 Task: Add the task  Integrate a new payment gateway for recurring payments to the section Cloud Security Sprint in the project AgileHeart and add a Due Date to the respective task as 2024/02/03
Action: Mouse moved to (617, 465)
Screenshot: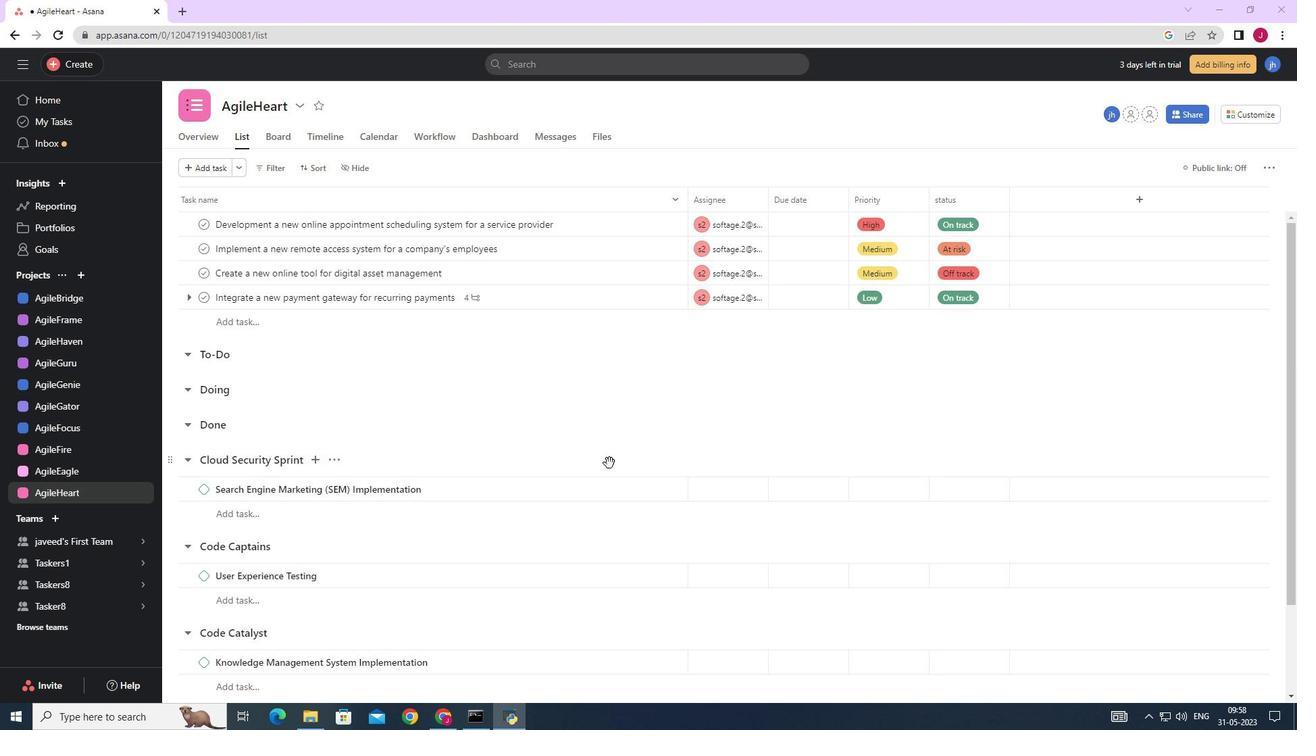 
Action: Mouse scrolled (617, 464) with delta (0, 0)
Screenshot: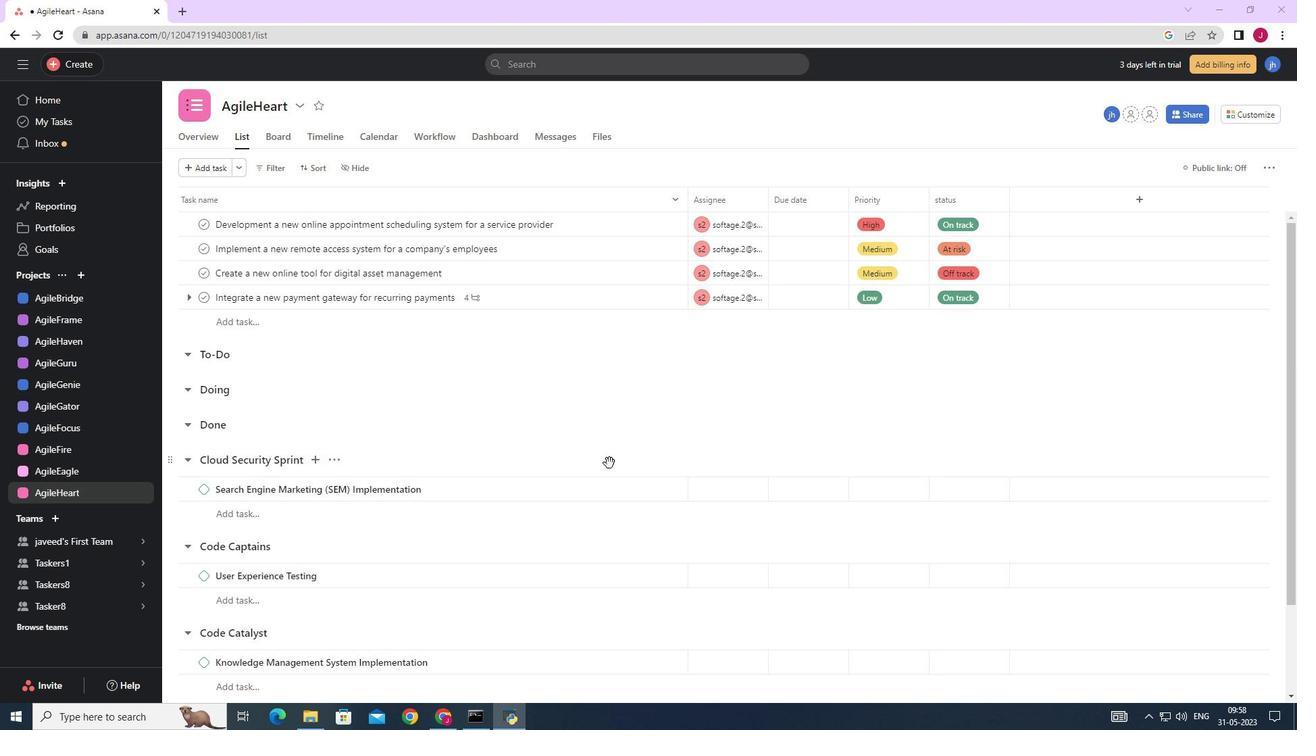 
Action: Mouse scrolled (617, 464) with delta (0, 0)
Screenshot: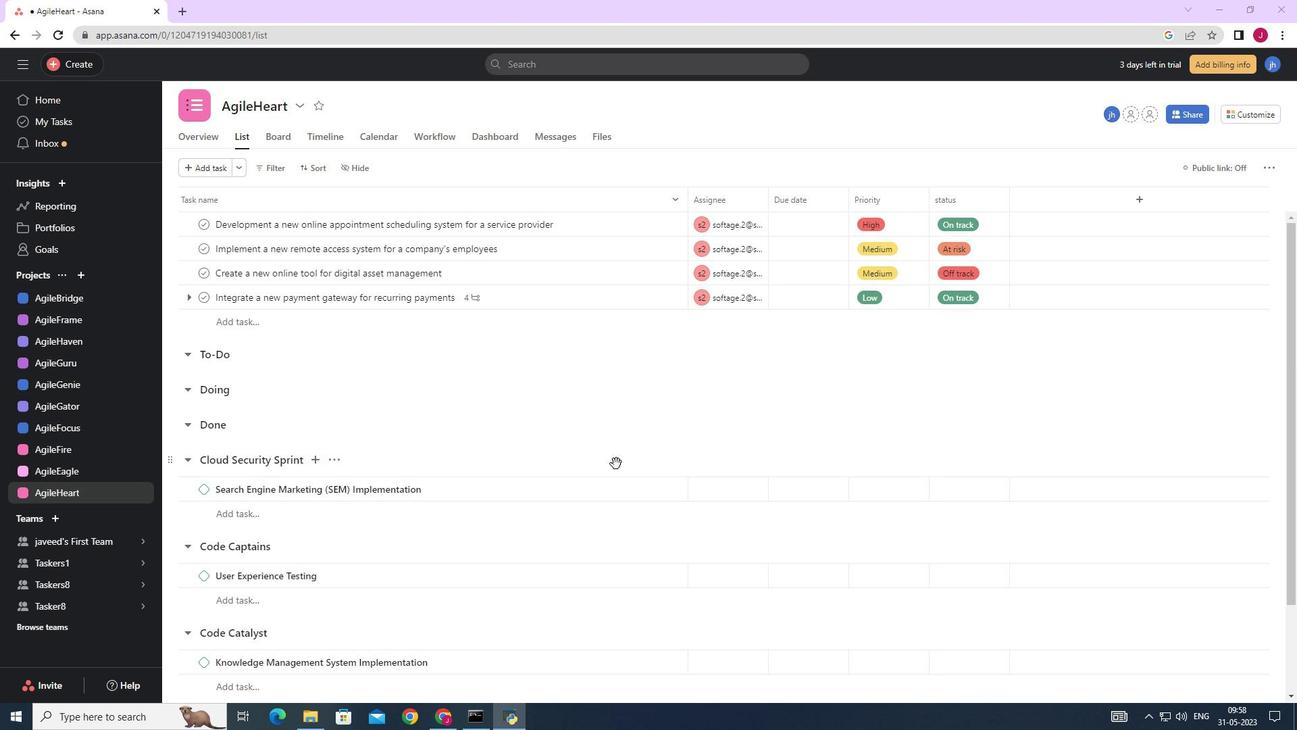 
Action: Mouse scrolled (617, 464) with delta (0, 0)
Screenshot: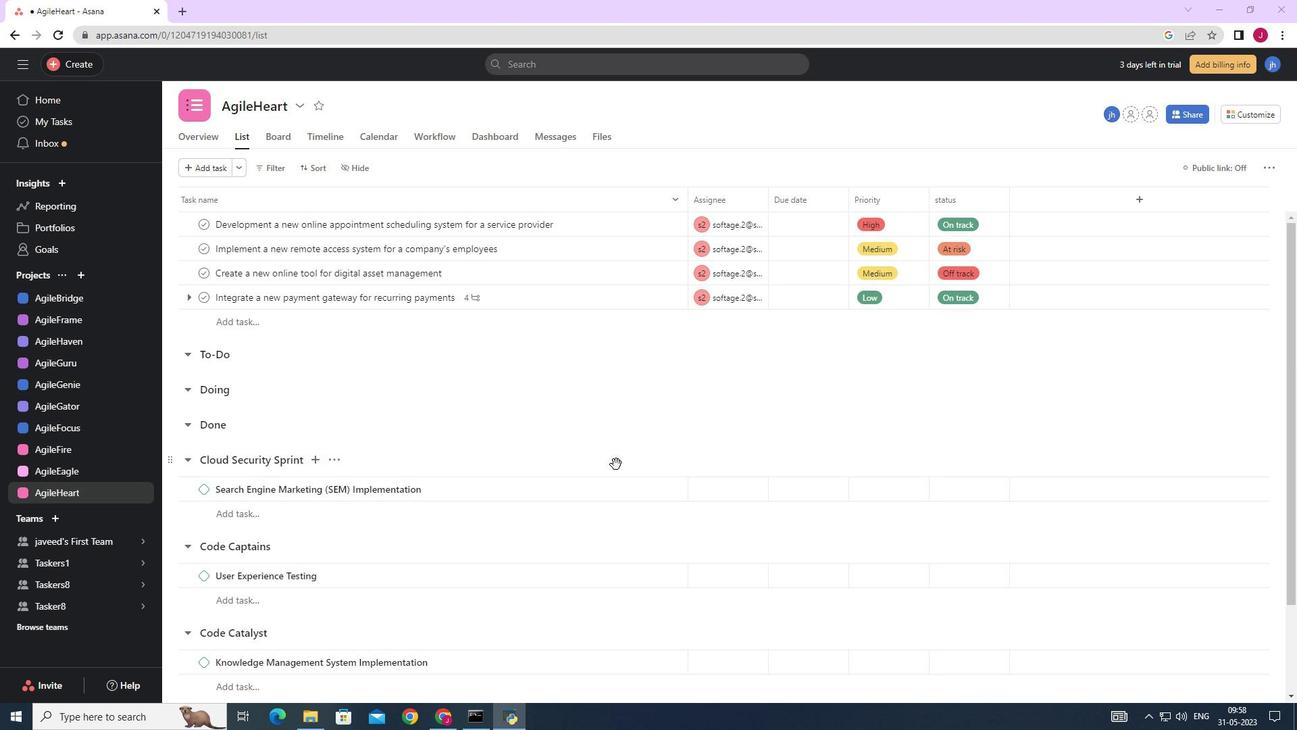 
Action: Mouse moved to (619, 465)
Screenshot: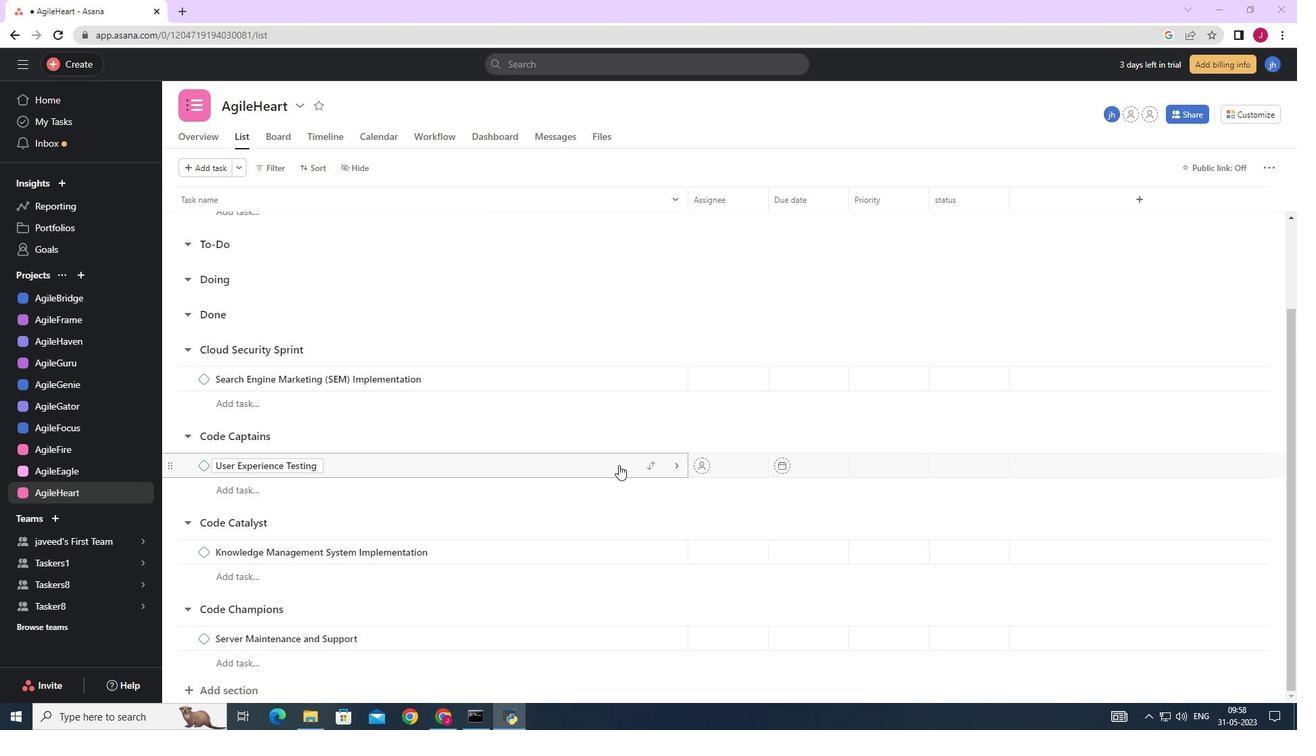 
Action: Mouse scrolled (619, 466) with delta (0, 0)
Screenshot: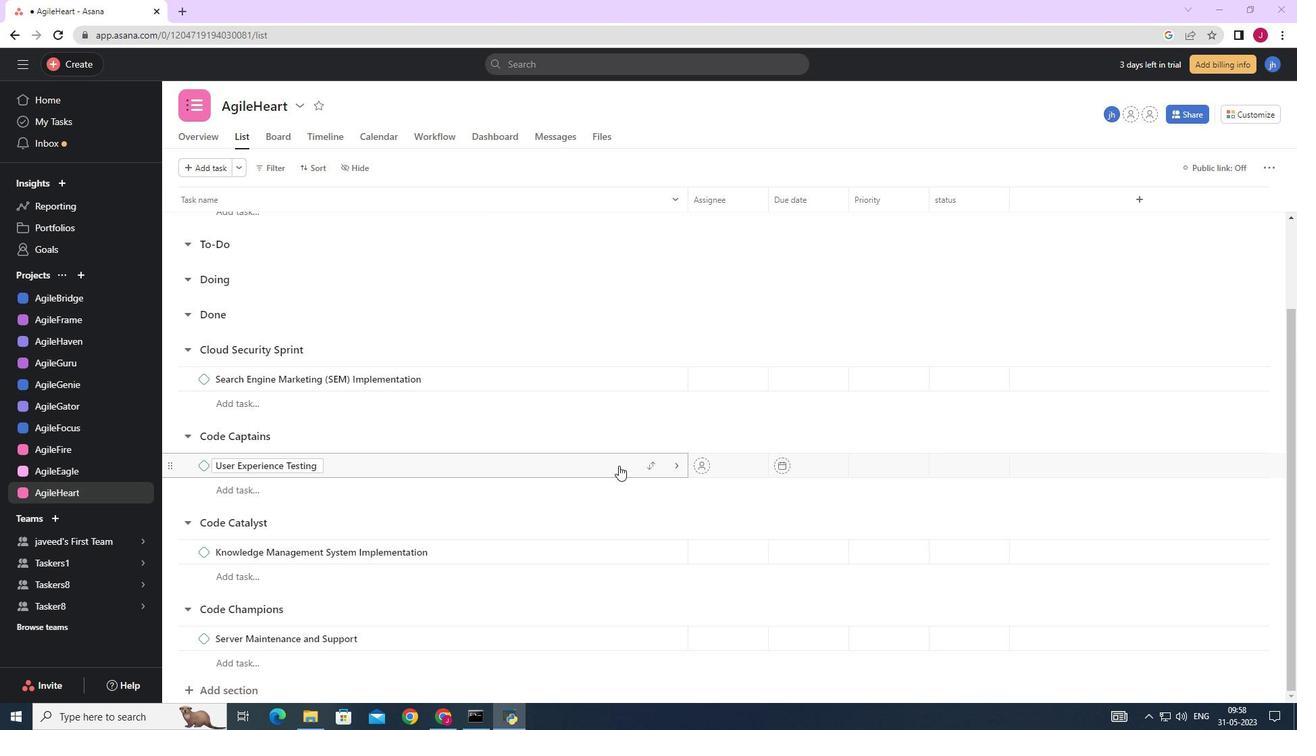 
Action: Mouse moved to (615, 458)
Screenshot: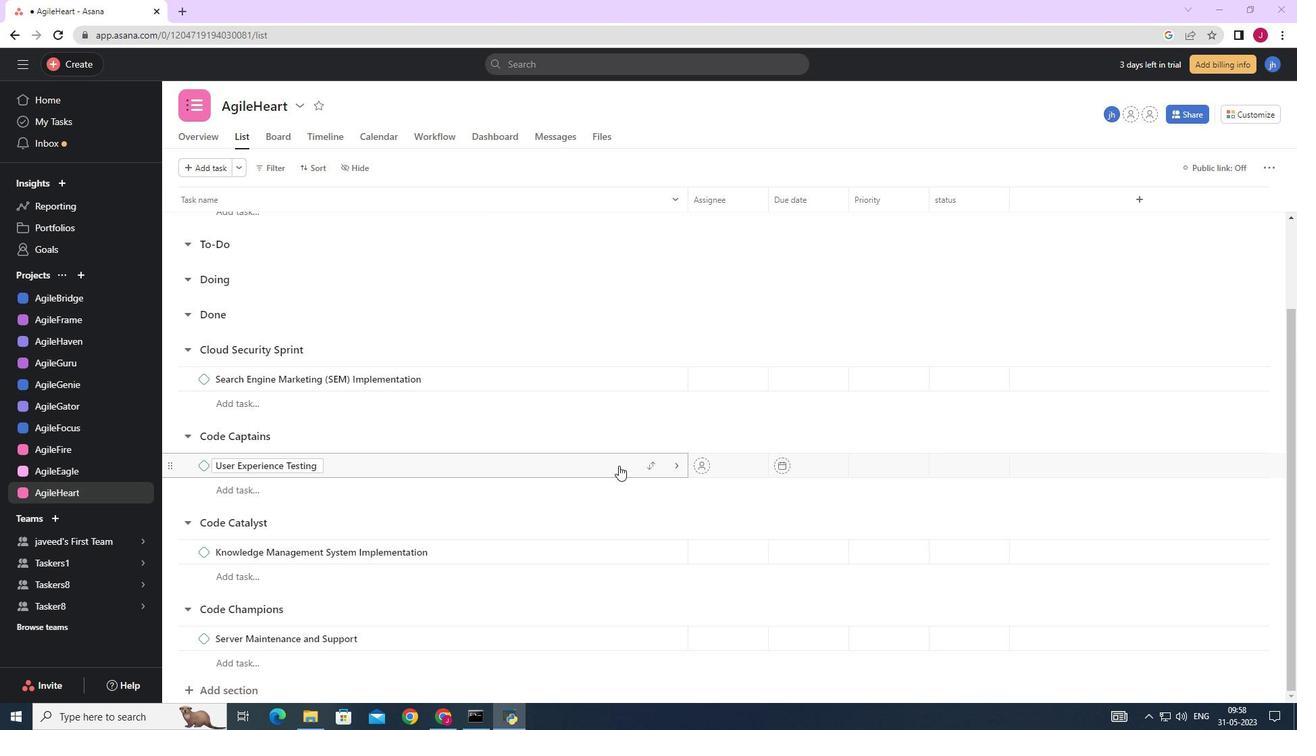
Action: Mouse scrolled (619, 466) with delta (0, 0)
Screenshot: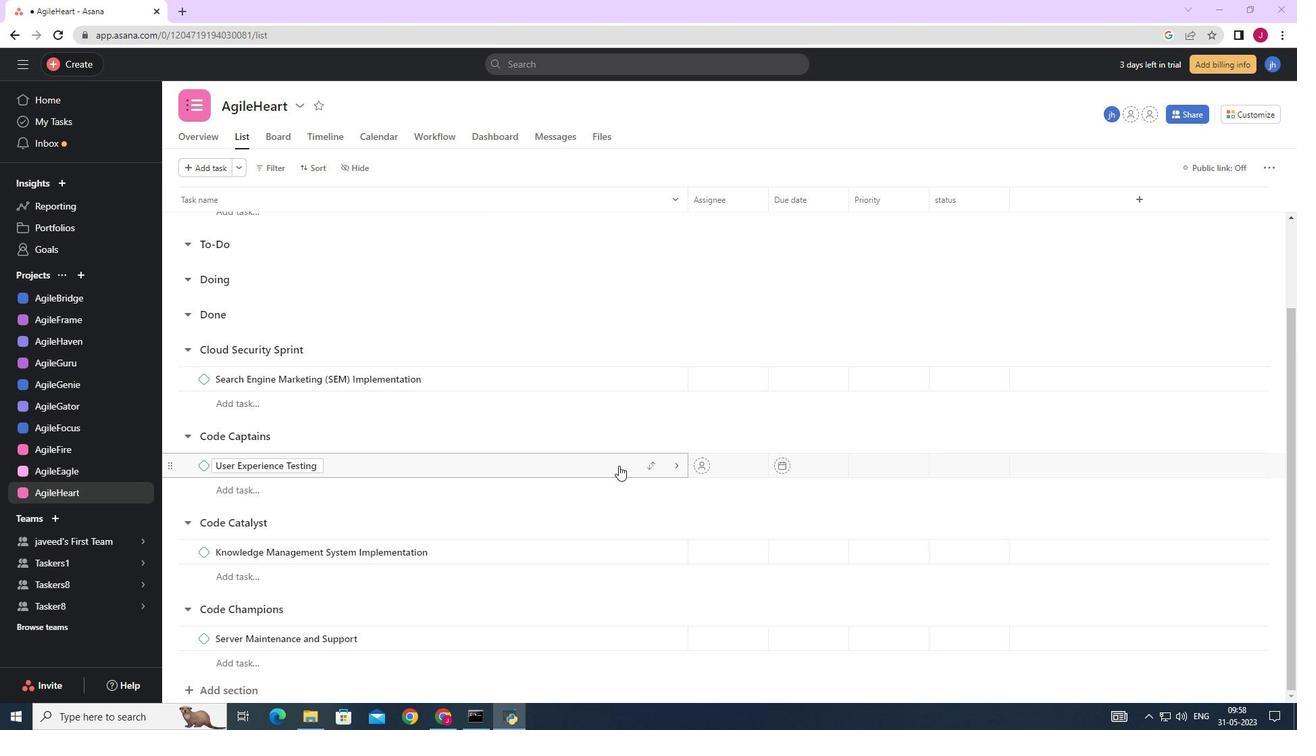 
Action: Mouse moved to (615, 457)
Screenshot: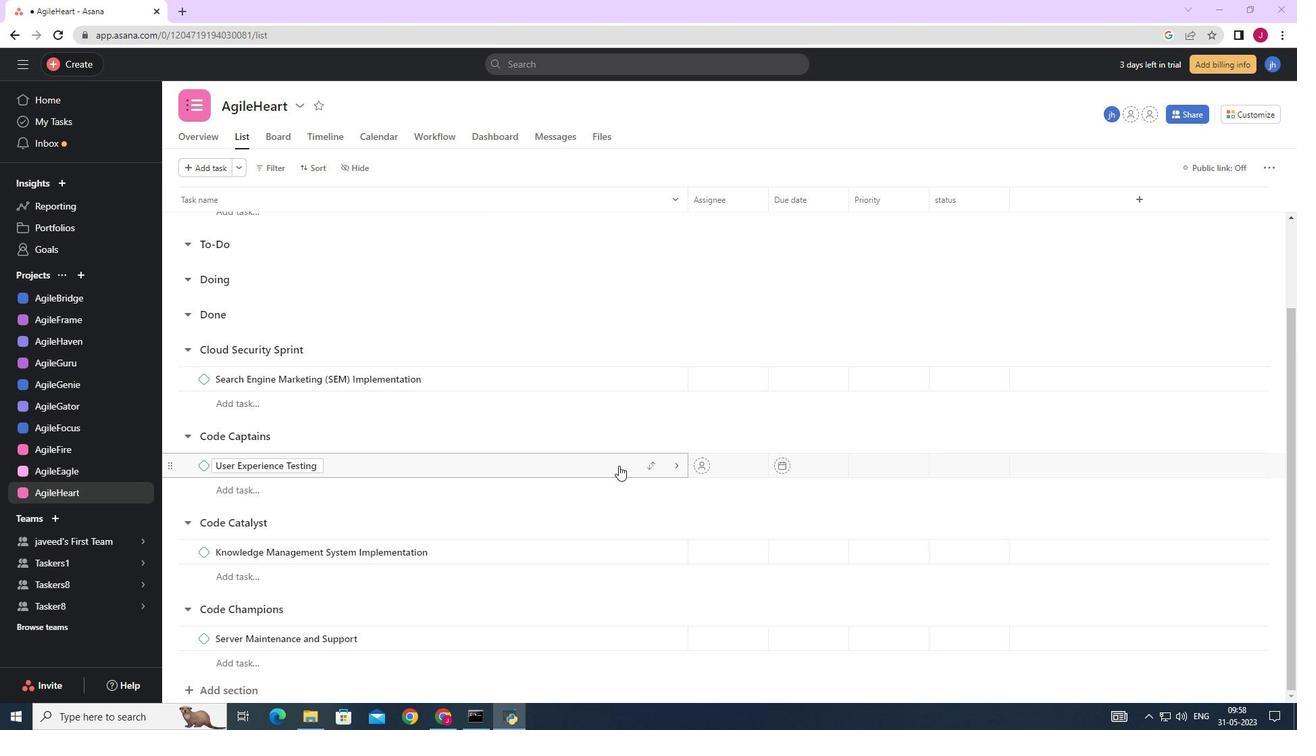 
Action: Mouse scrolled (619, 466) with delta (0, 0)
Screenshot: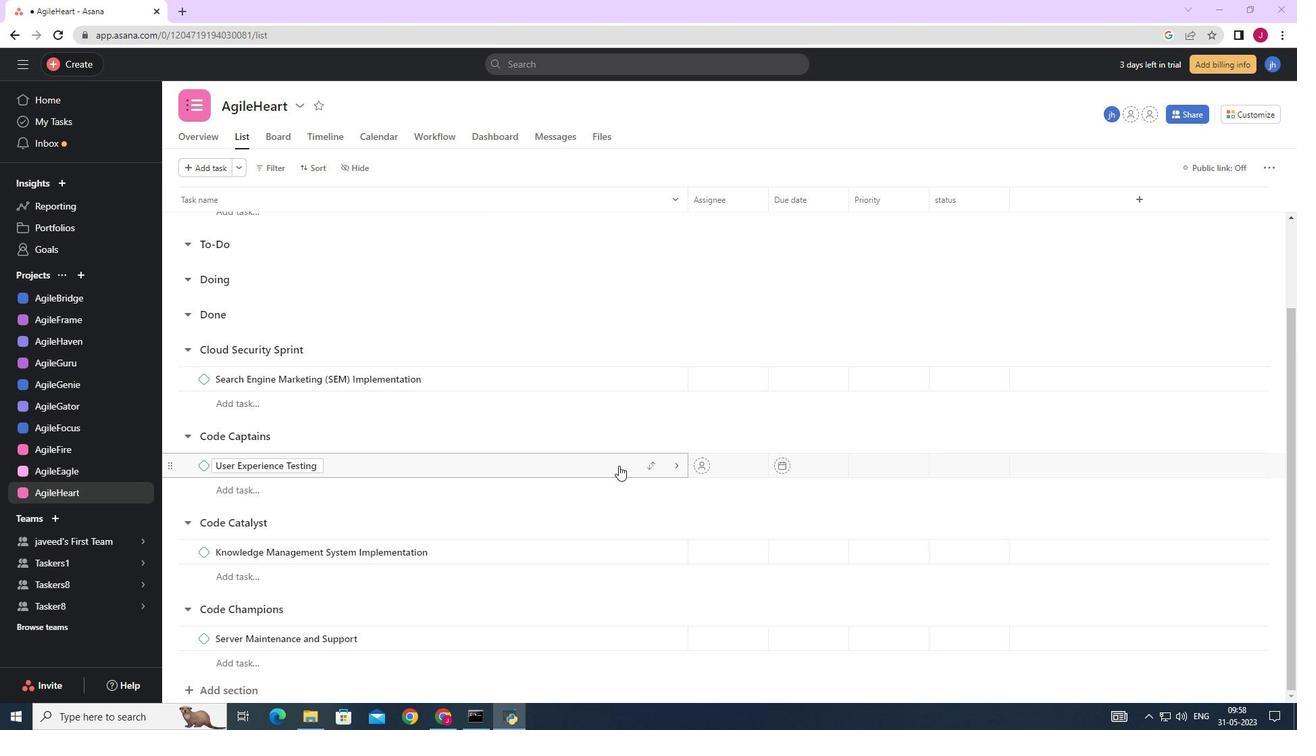 
Action: Mouse moved to (590, 458)
Screenshot: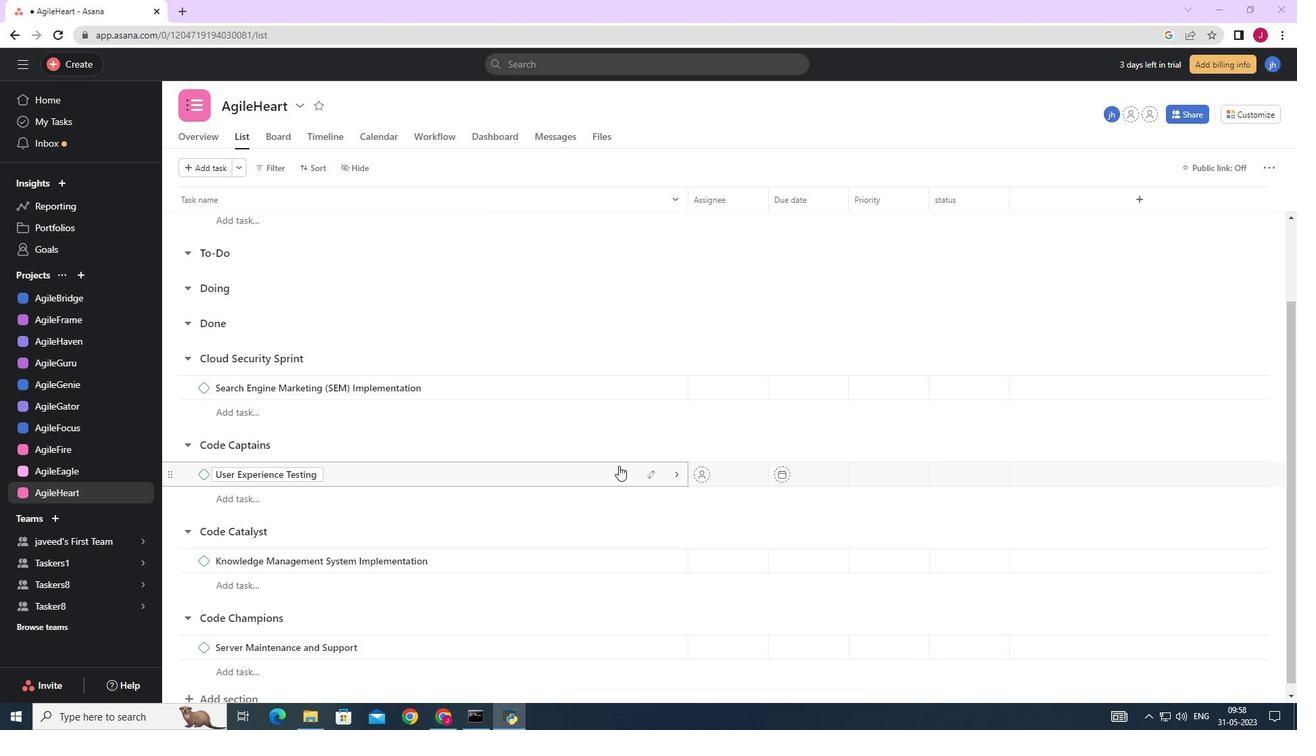 
Action: Mouse scrolled (615, 458) with delta (0, 0)
Screenshot: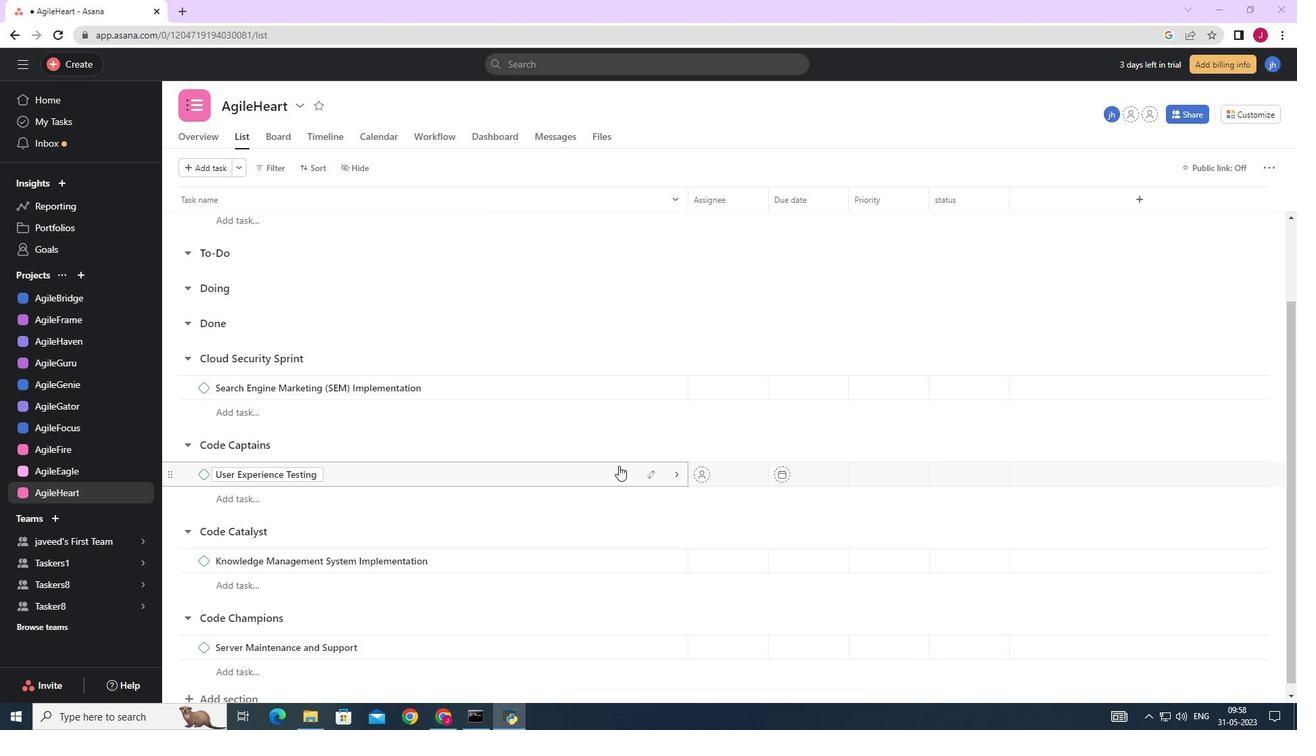 
Action: Mouse moved to (585, 459)
Screenshot: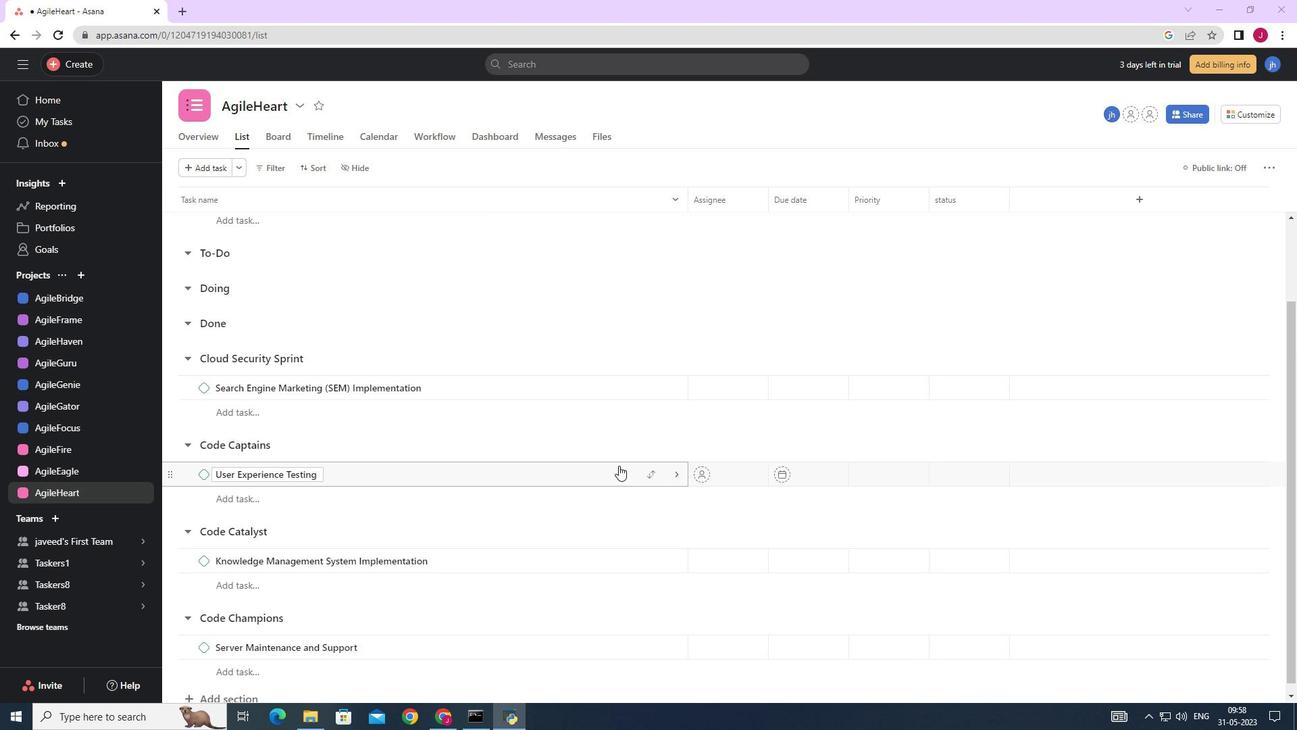 
Action: Mouse scrolled (615, 458) with delta (0, 0)
Screenshot: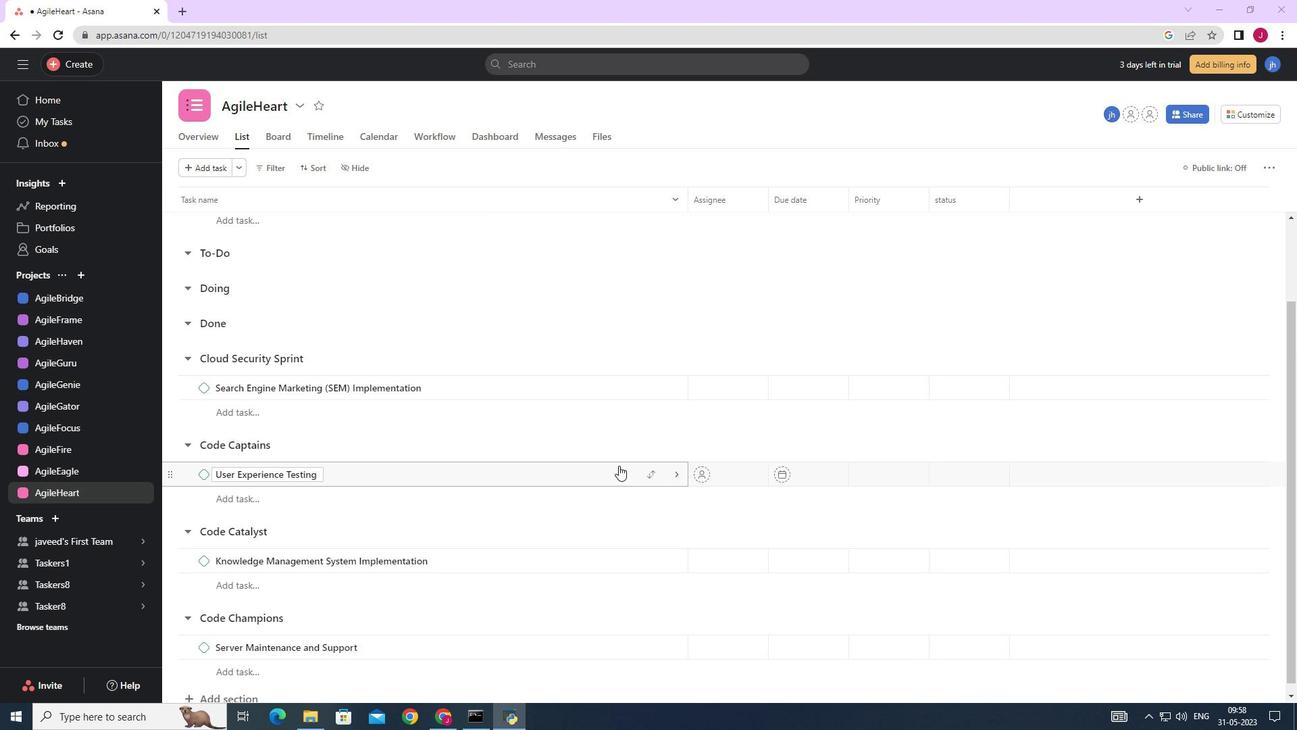 
Action: Mouse moved to (582, 460)
Screenshot: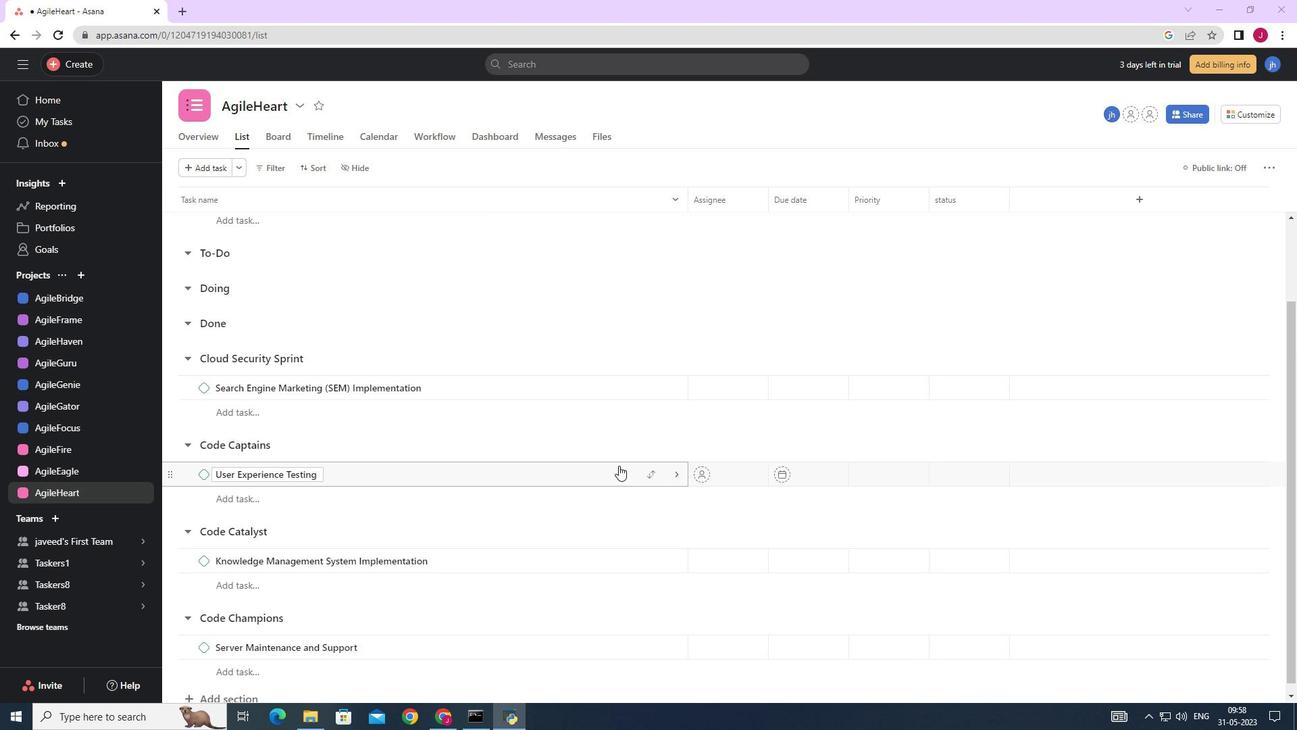 
Action: Mouse scrolled (615, 458) with delta (0, 0)
Screenshot: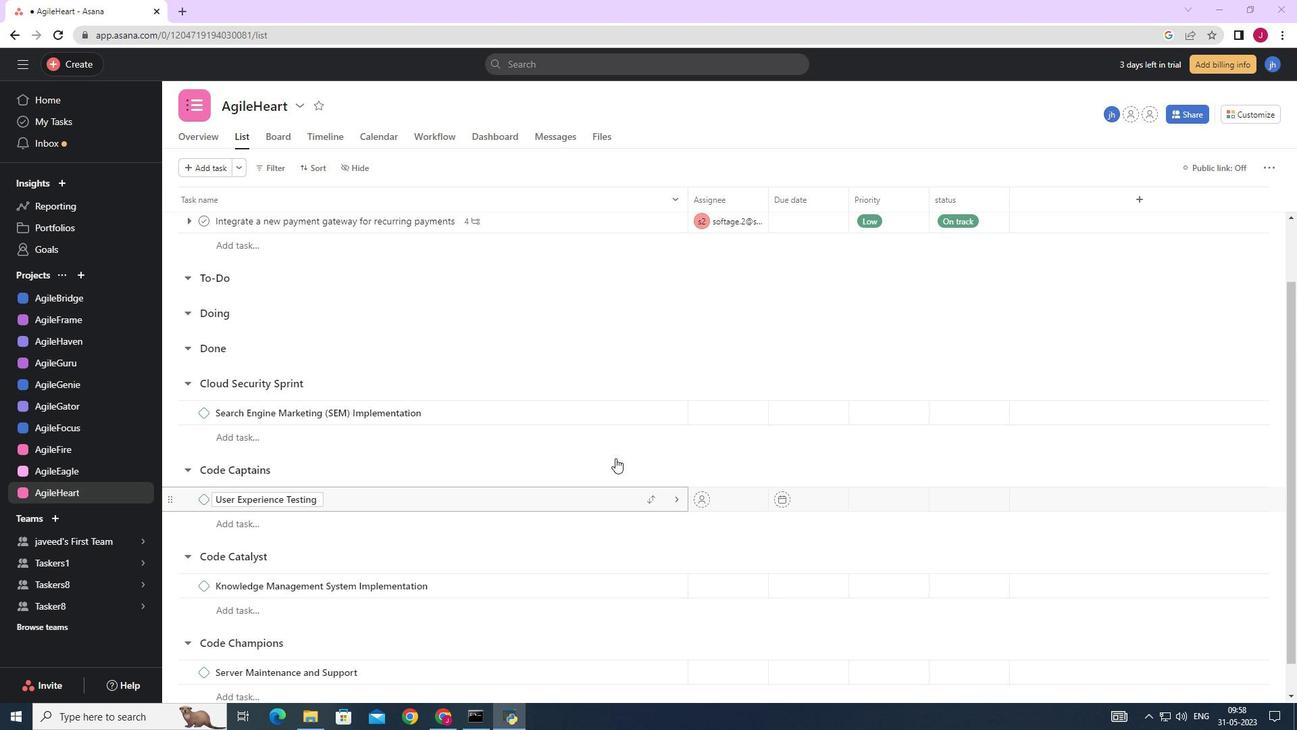 
Action: Mouse moved to (579, 461)
Screenshot: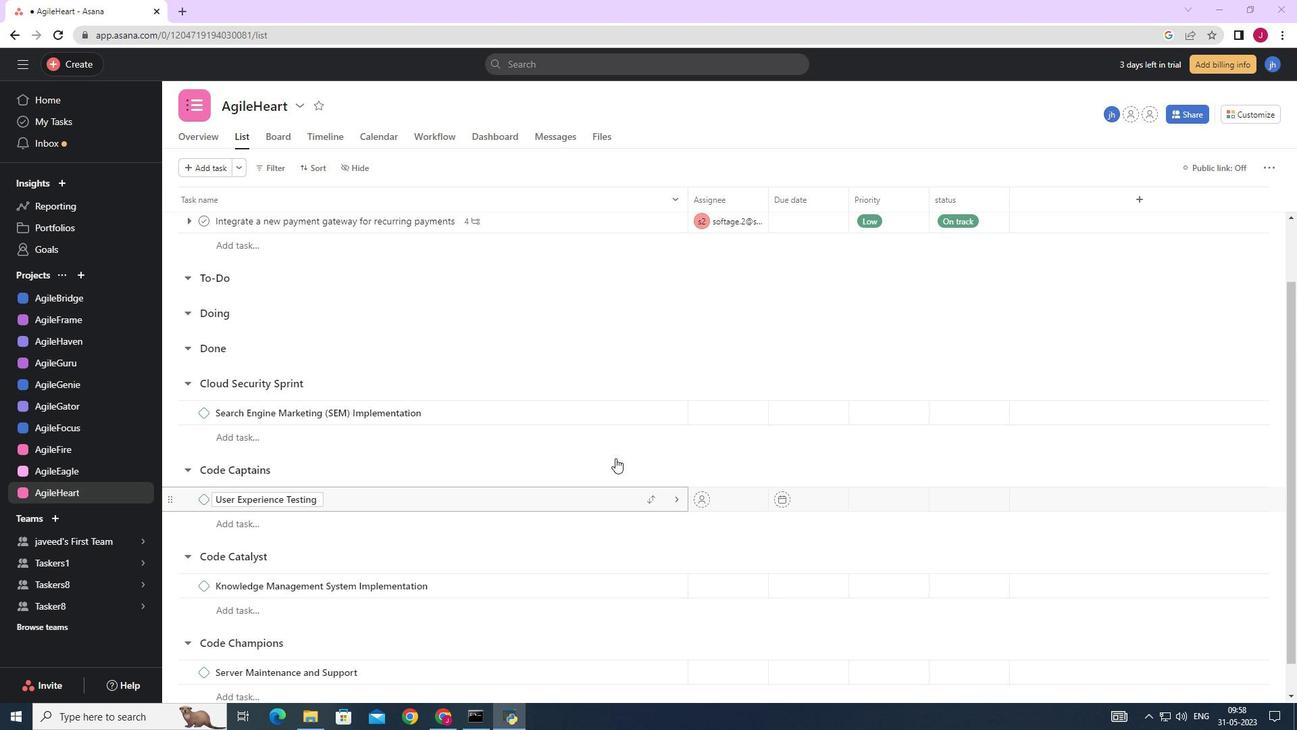 
Action: Mouse scrolled (615, 458) with delta (0, 0)
Screenshot: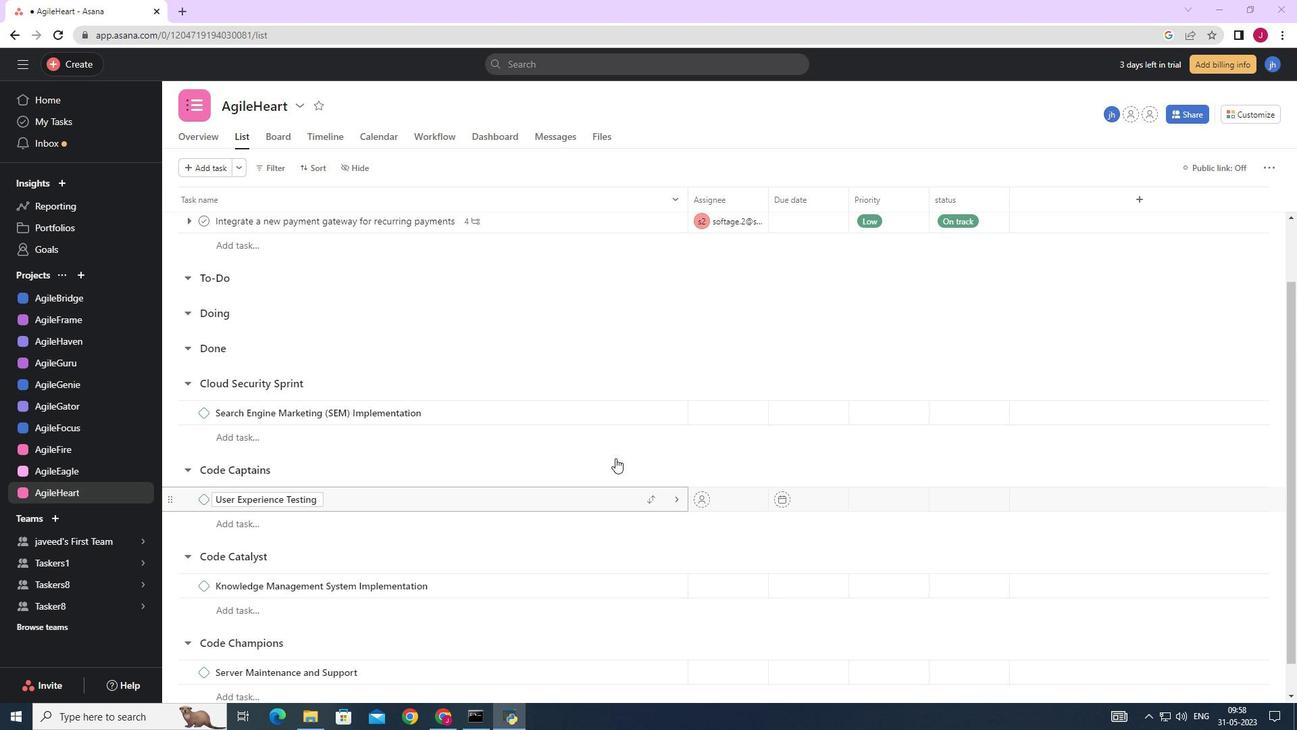 
Action: Mouse moved to (578, 465)
Screenshot: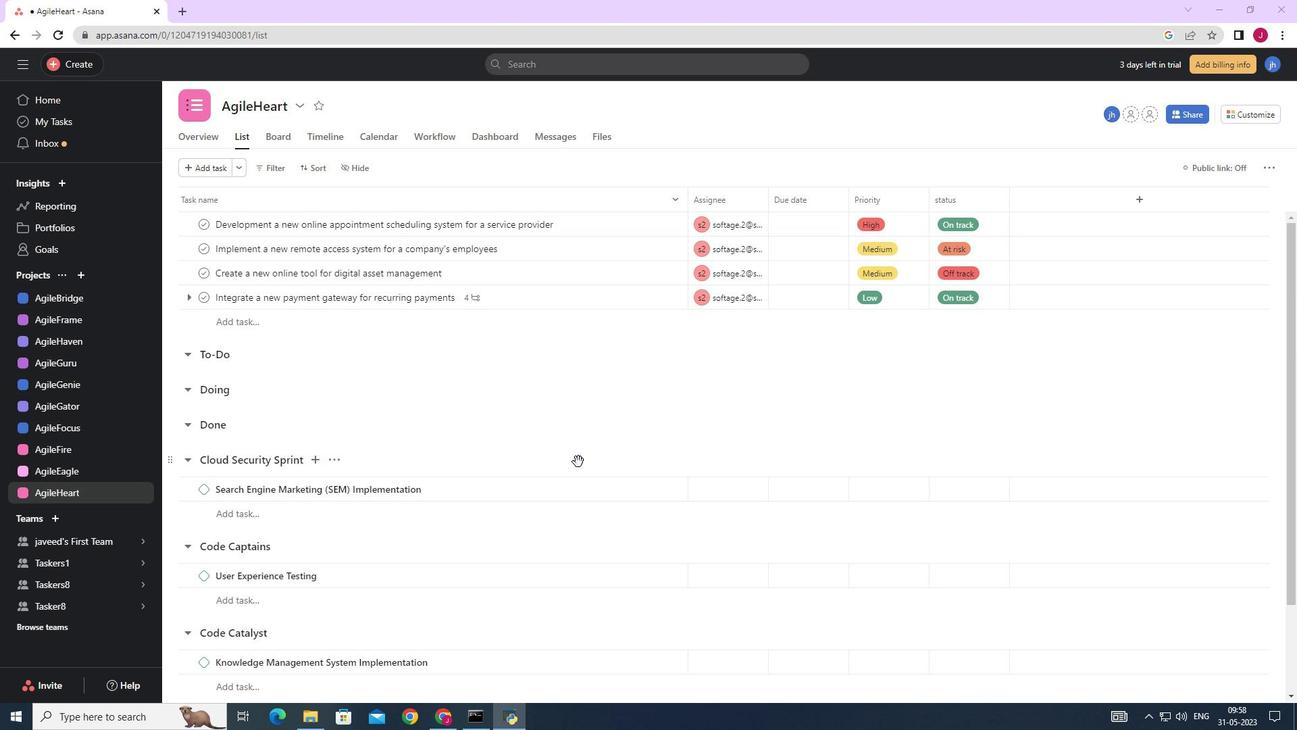 
Action: Mouse scrolled (578, 466) with delta (0, 0)
Screenshot: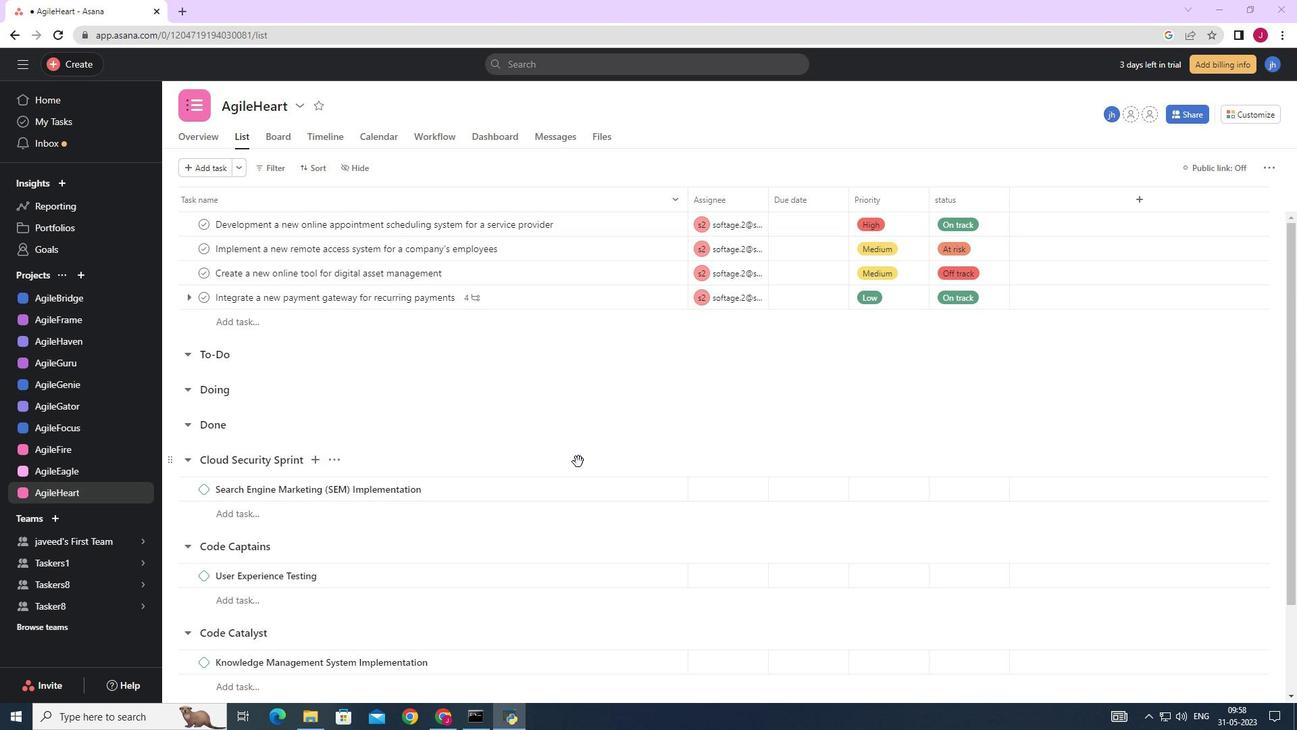 
Action: Mouse scrolled (578, 466) with delta (0, 0)
Screenshot: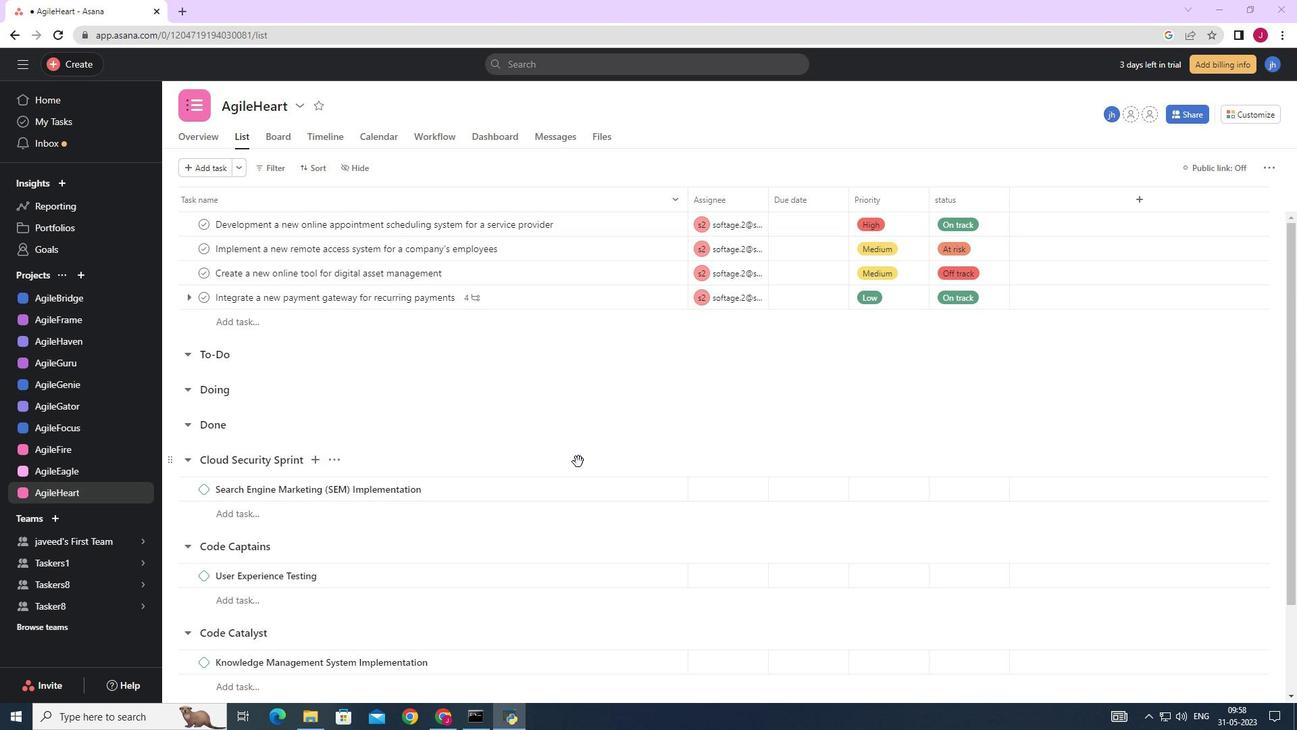 
Action: Mouse scrolled (578, 466) with delta (0, 0)
Screenshot: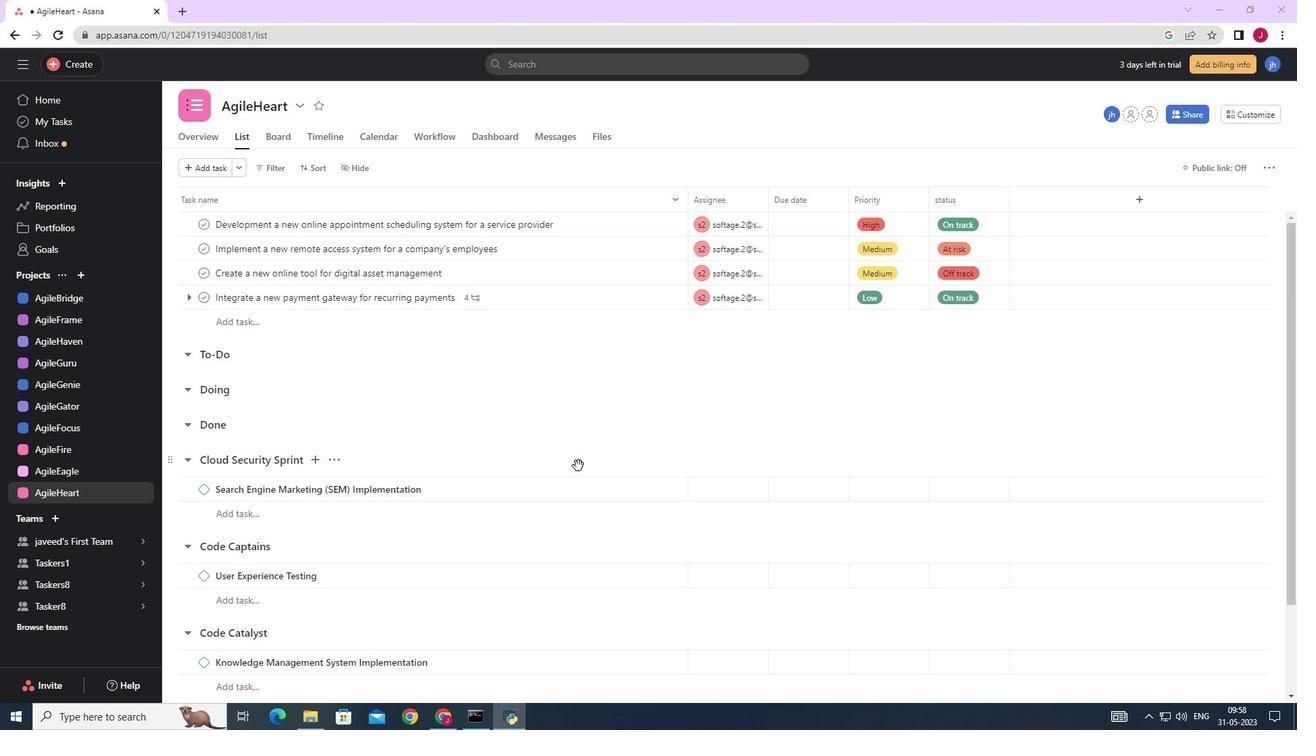 
Action: Mouse scrolled (578, 466) with delta (0, 0)
Screenshot: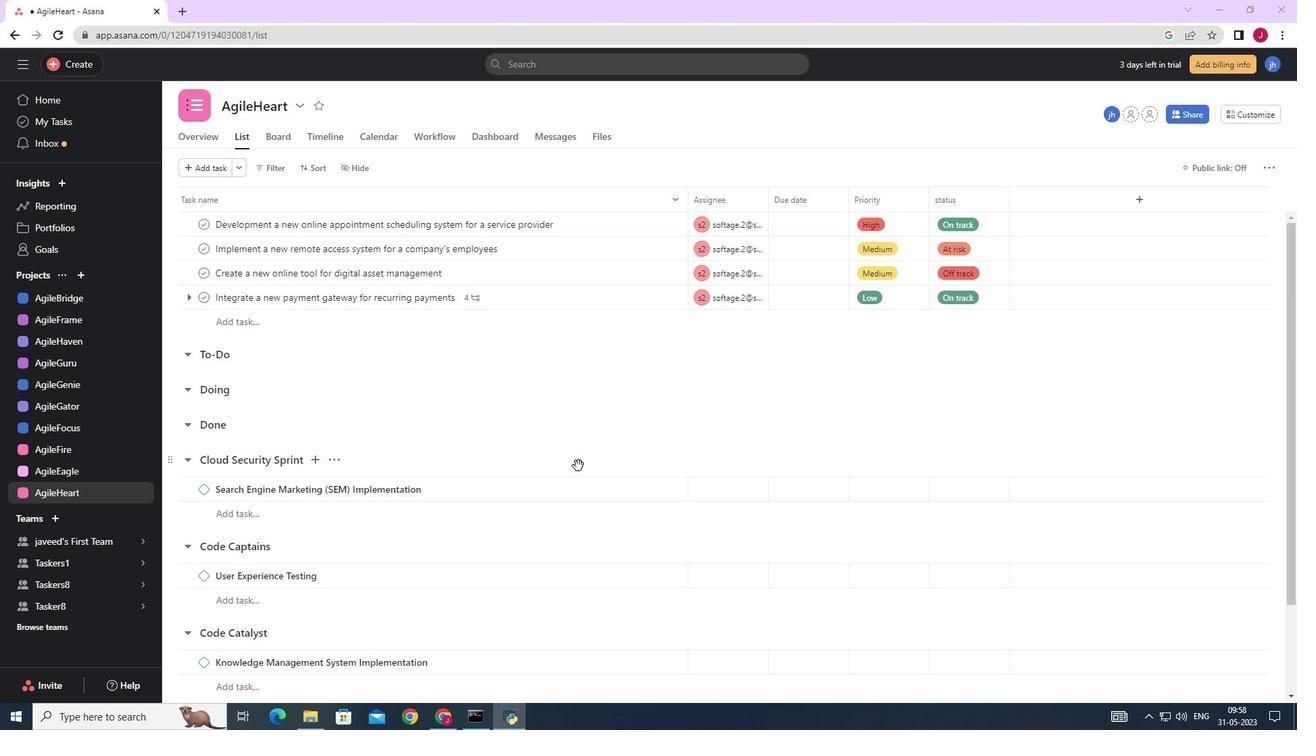 
Action: Mouse moved to (644, 300)
Screenshot: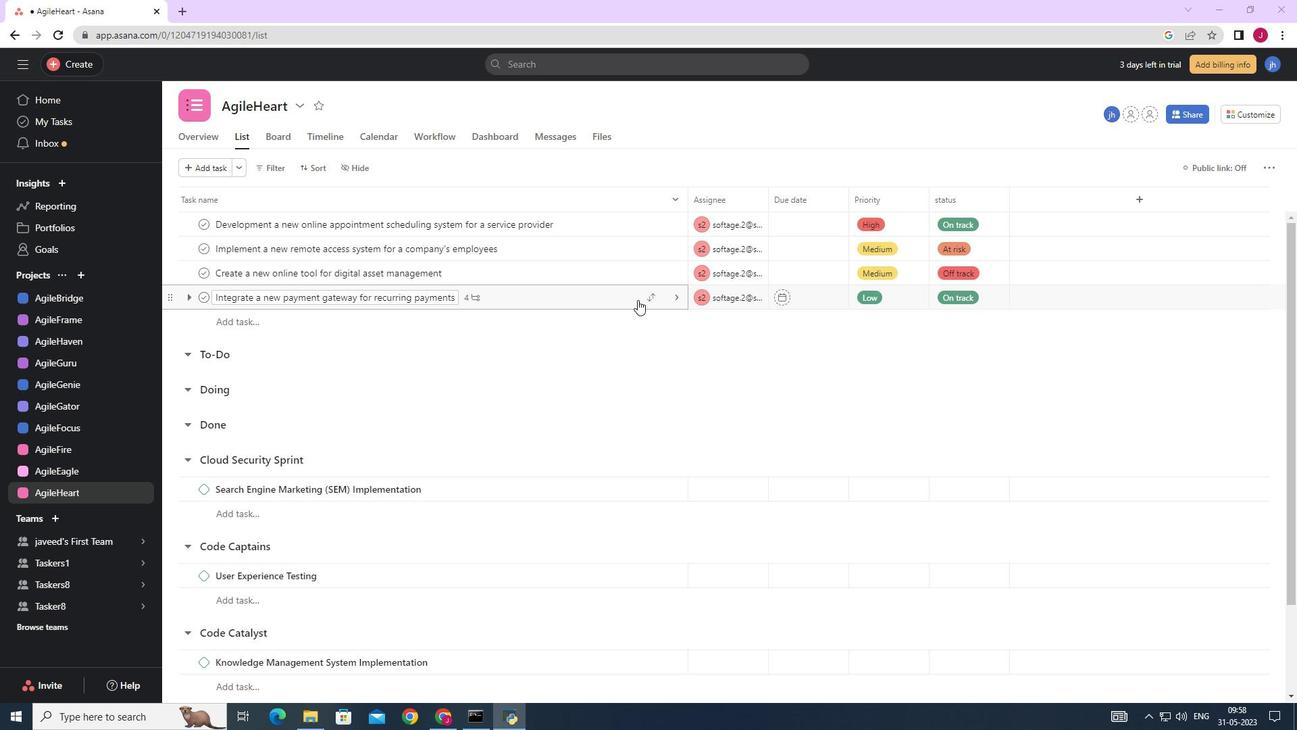 
Action: Mouse pressed left at (644, 300)
Screenshot: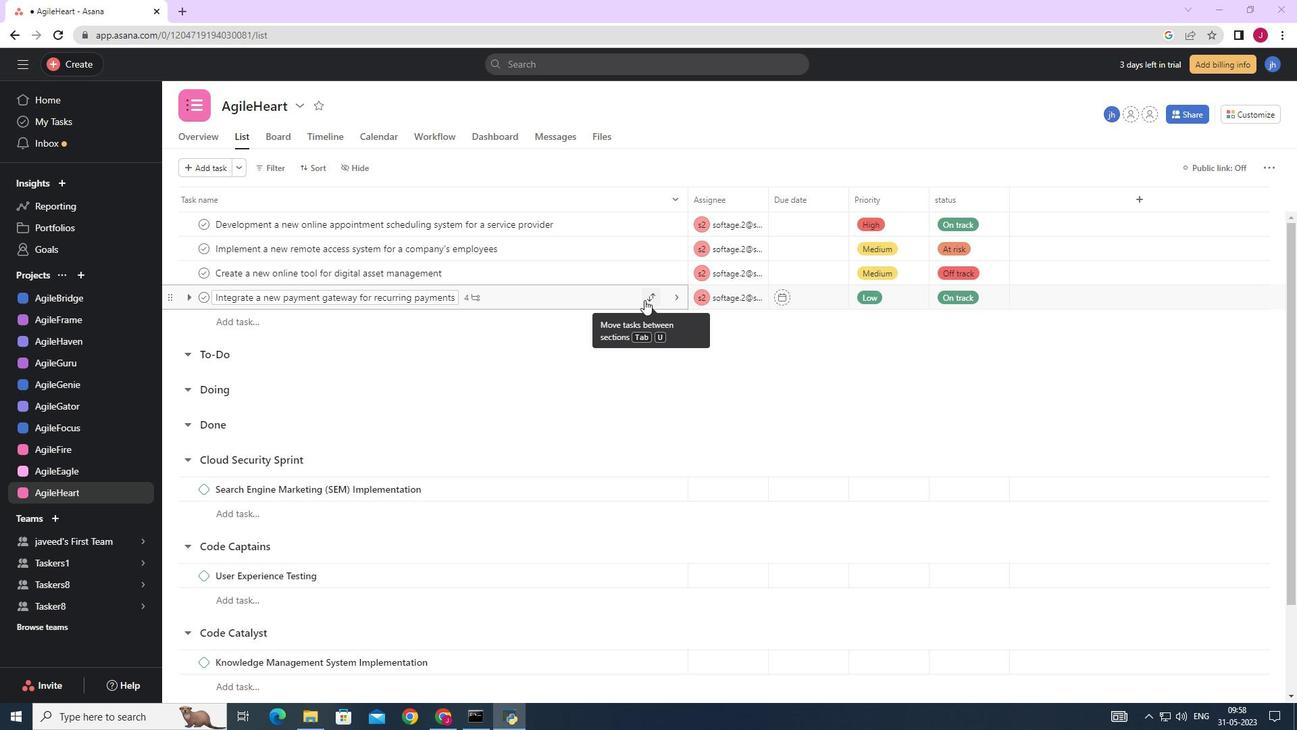 
Action: Mouse moved to (598, 450)
Screenshot: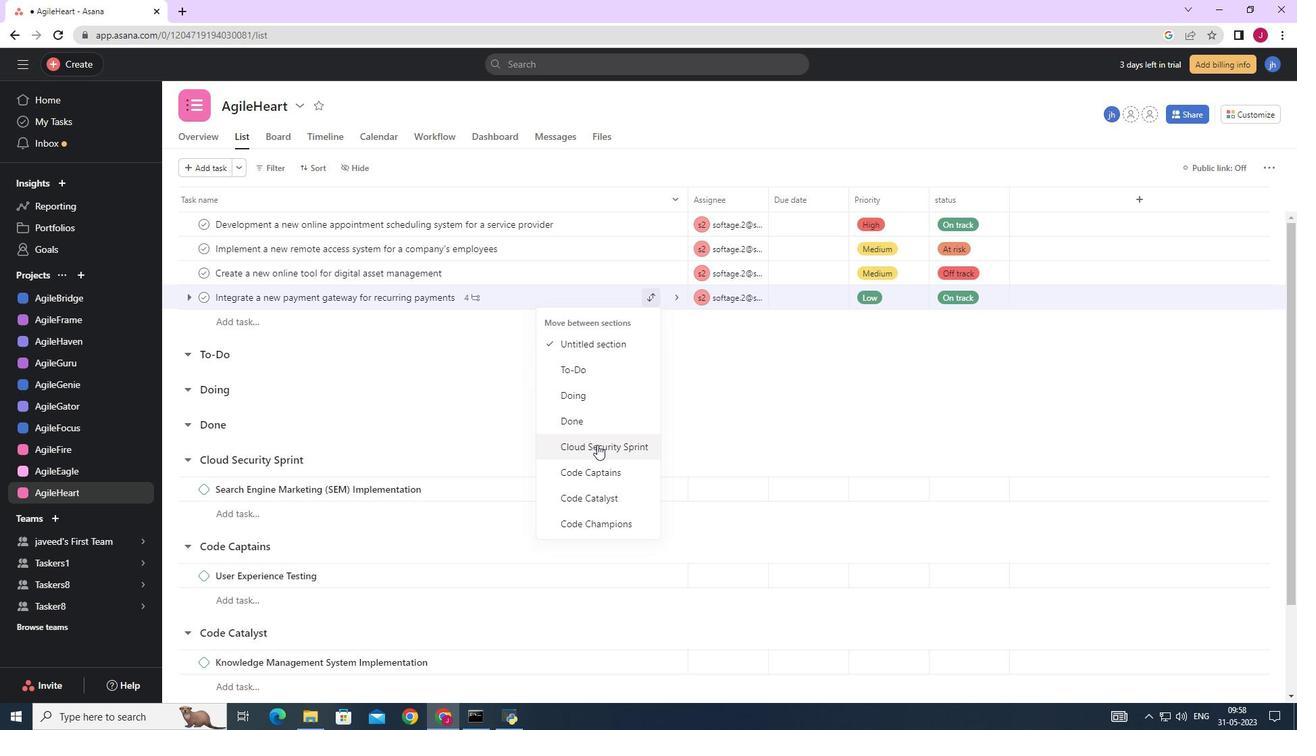 
Action: Mouse pressed left at (598, 450)
Screenshot: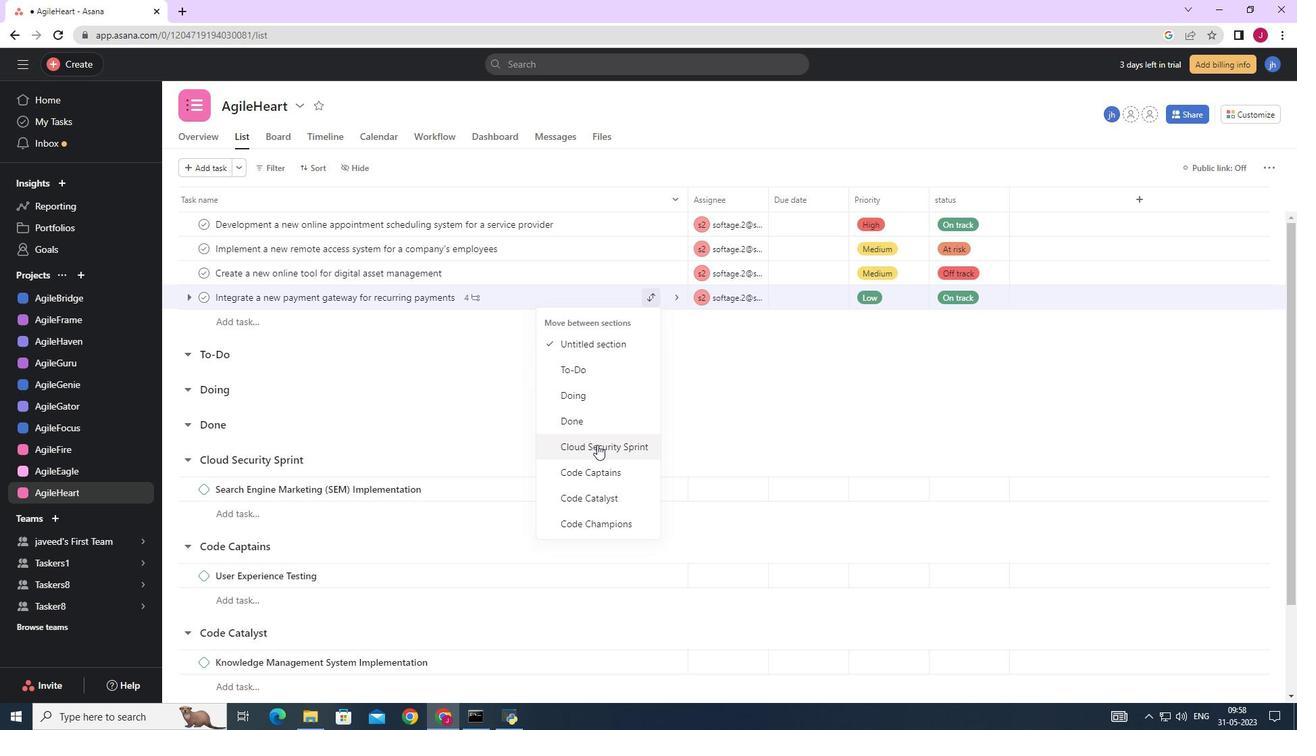 
Action: Mouse moved to (801, 464)
Screenshot: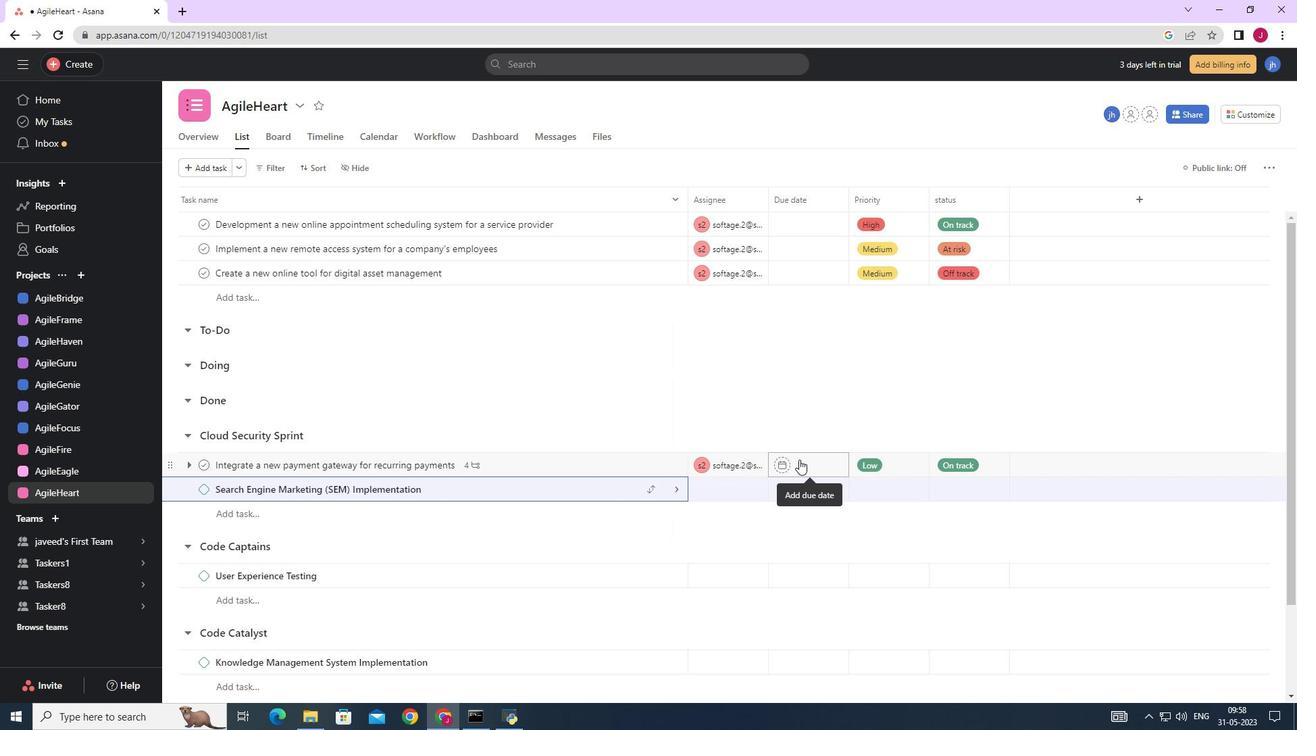 
Action: Mouse pressed left at (801, 464)
Screenshot: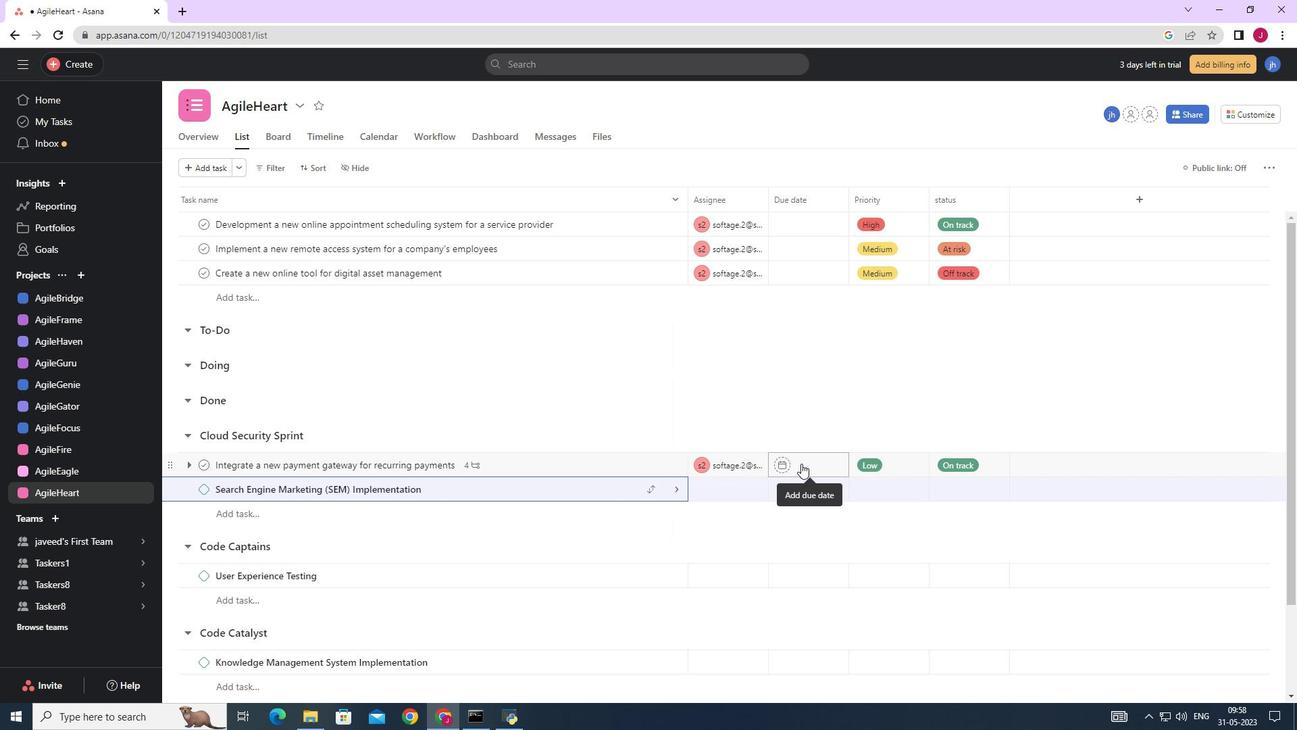 
Action: Mouse moved to (949, 253)
Screenshot: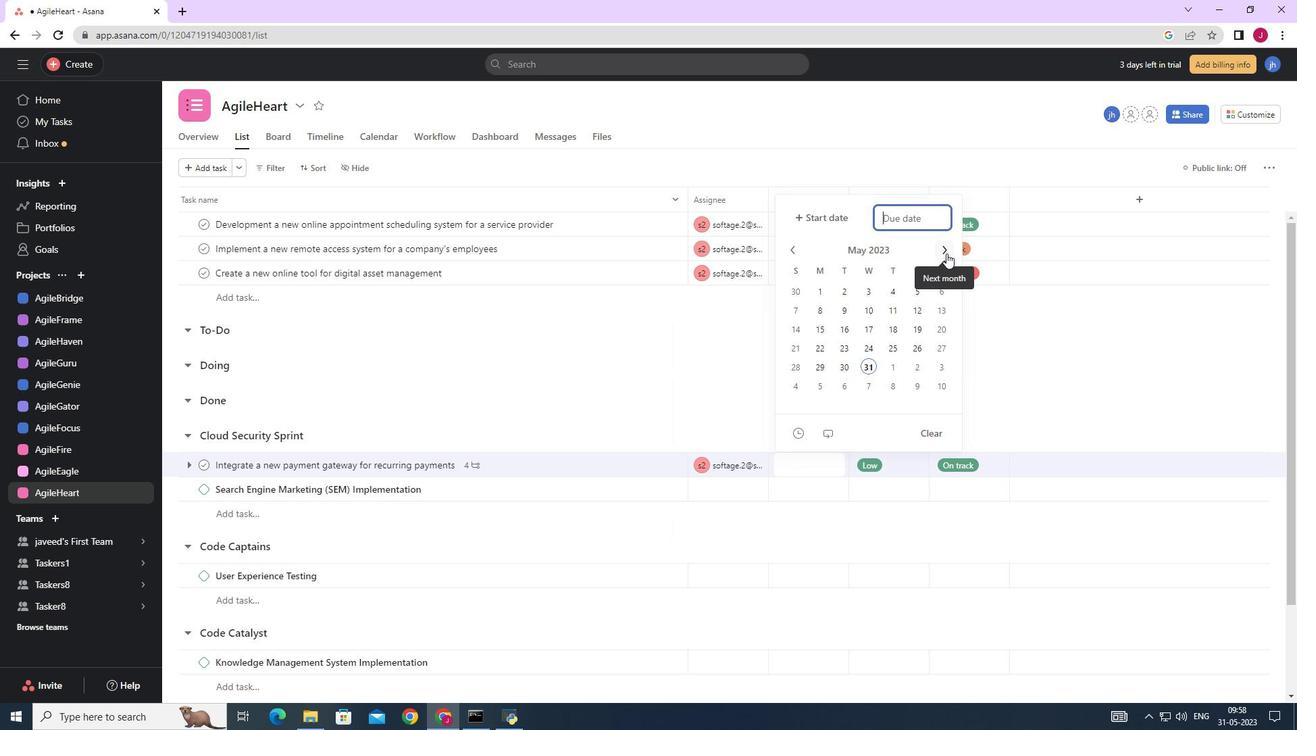 
Action: Mouse pressed left at (949, 253)
Screenshot: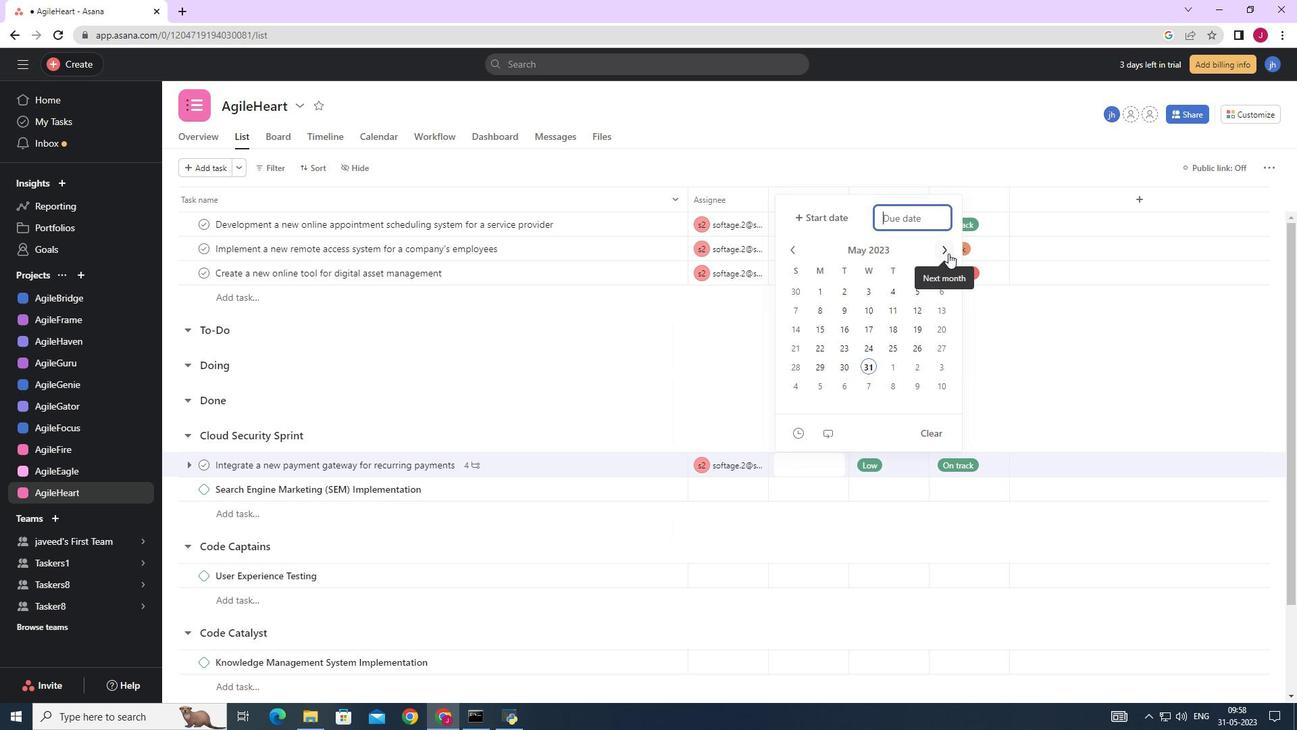 
Action: Mouse pressed left at (949, 253)
Screenshot: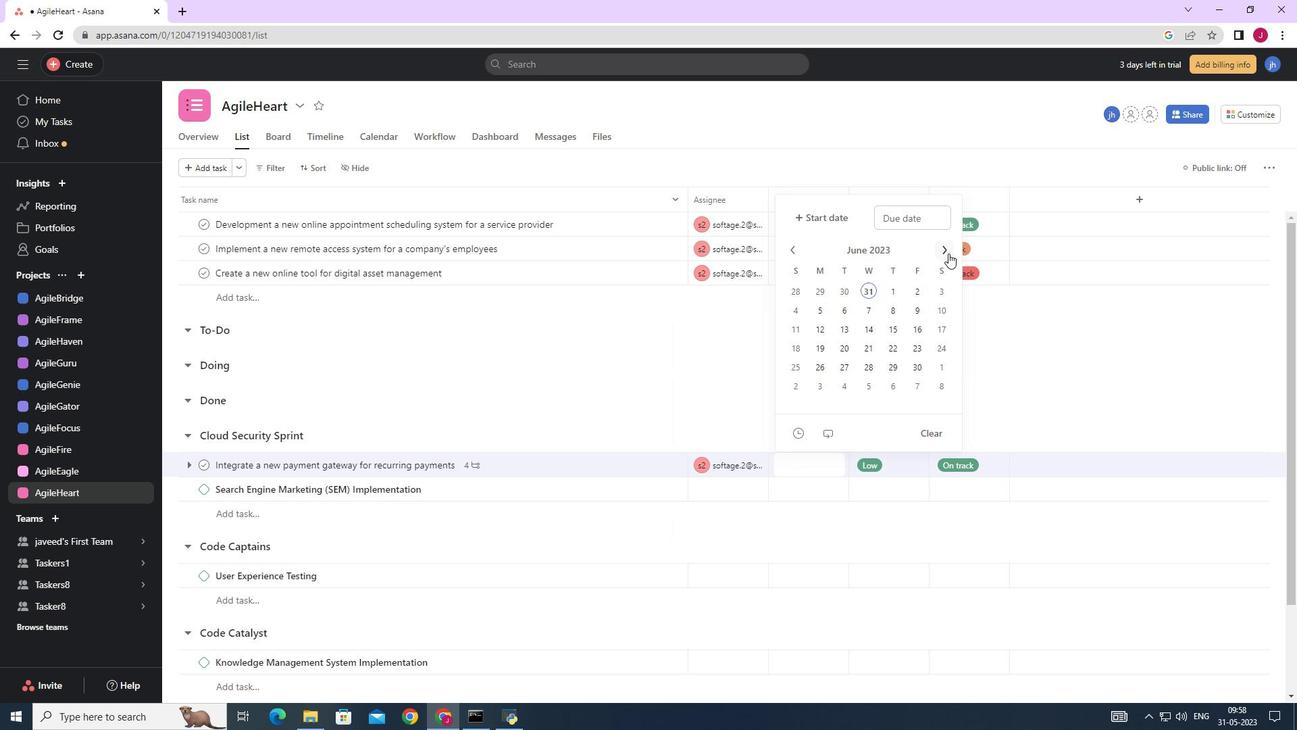 
Action: Mouse pressed left at (949, 253)
Screenshot: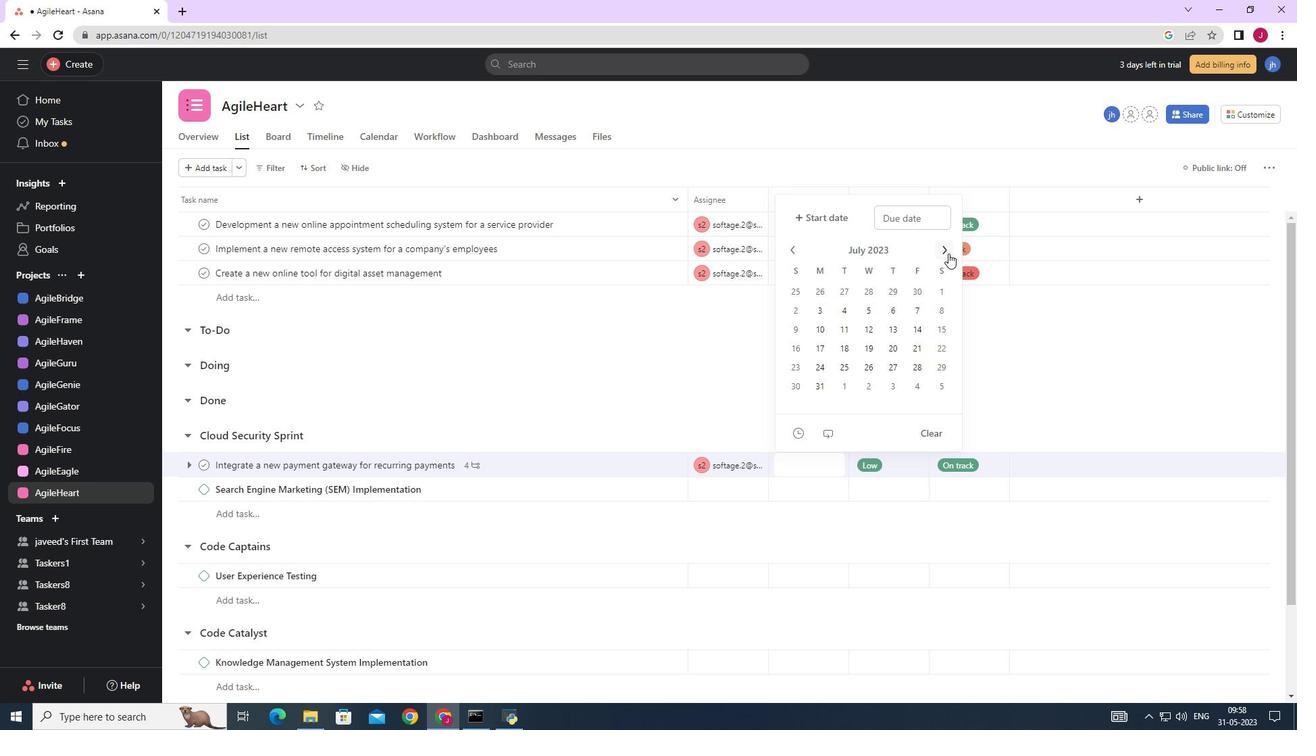 
Action: Mouse pressed left at (949, 253)
Screenshot: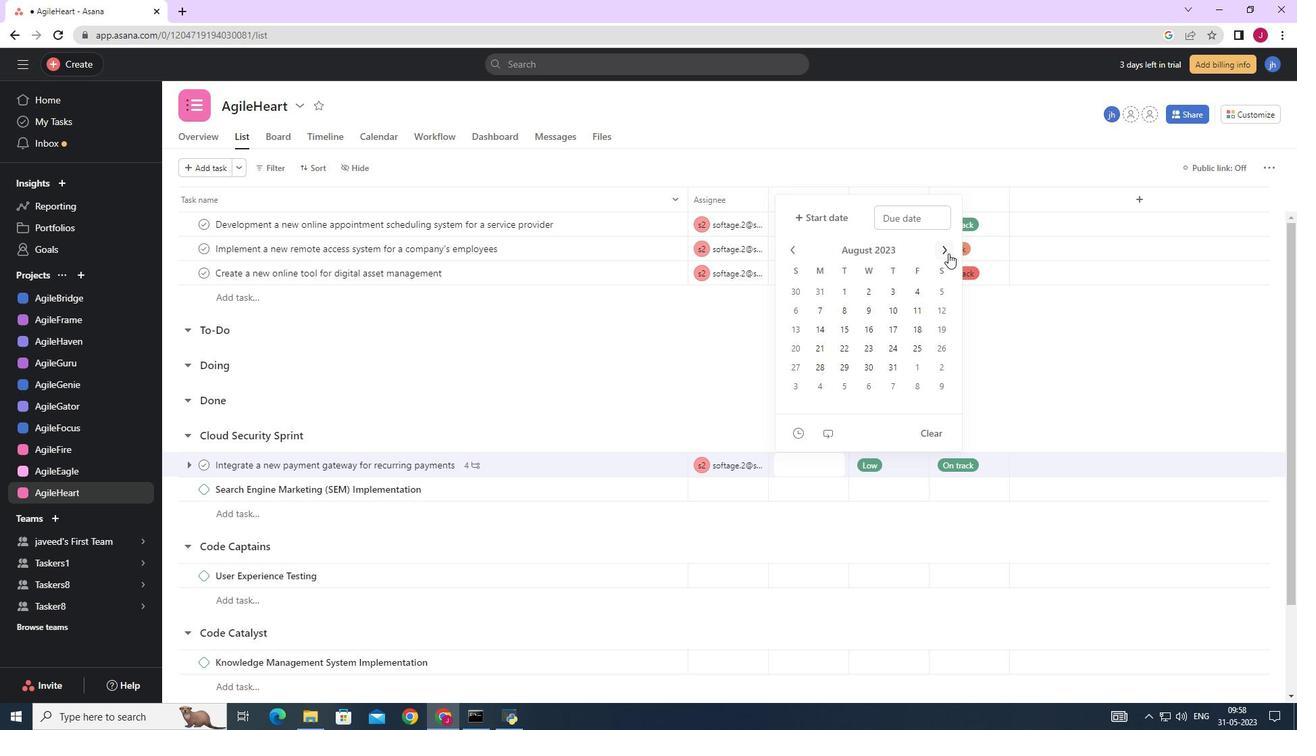 
Action: Mouse pressed left at (949, 253)
Screenshot: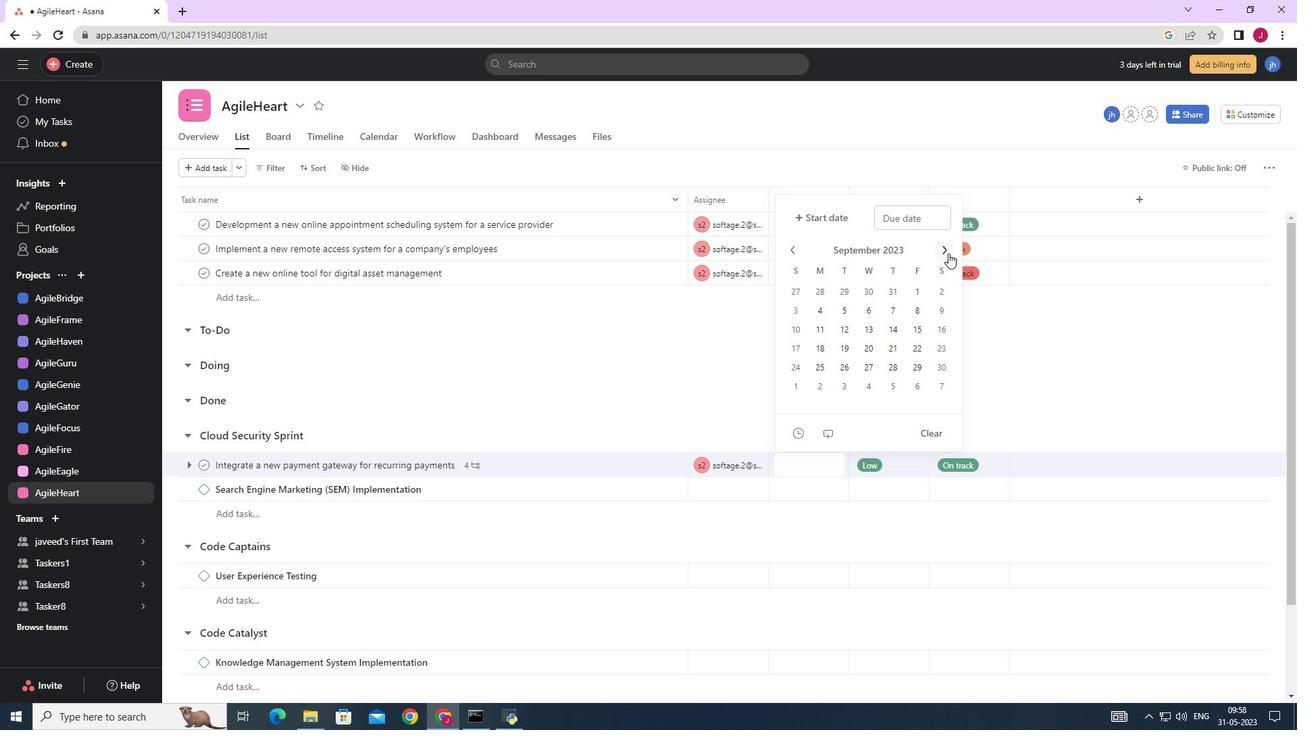 
Action: Mouse pressed left at (949, 253)
Screenshot: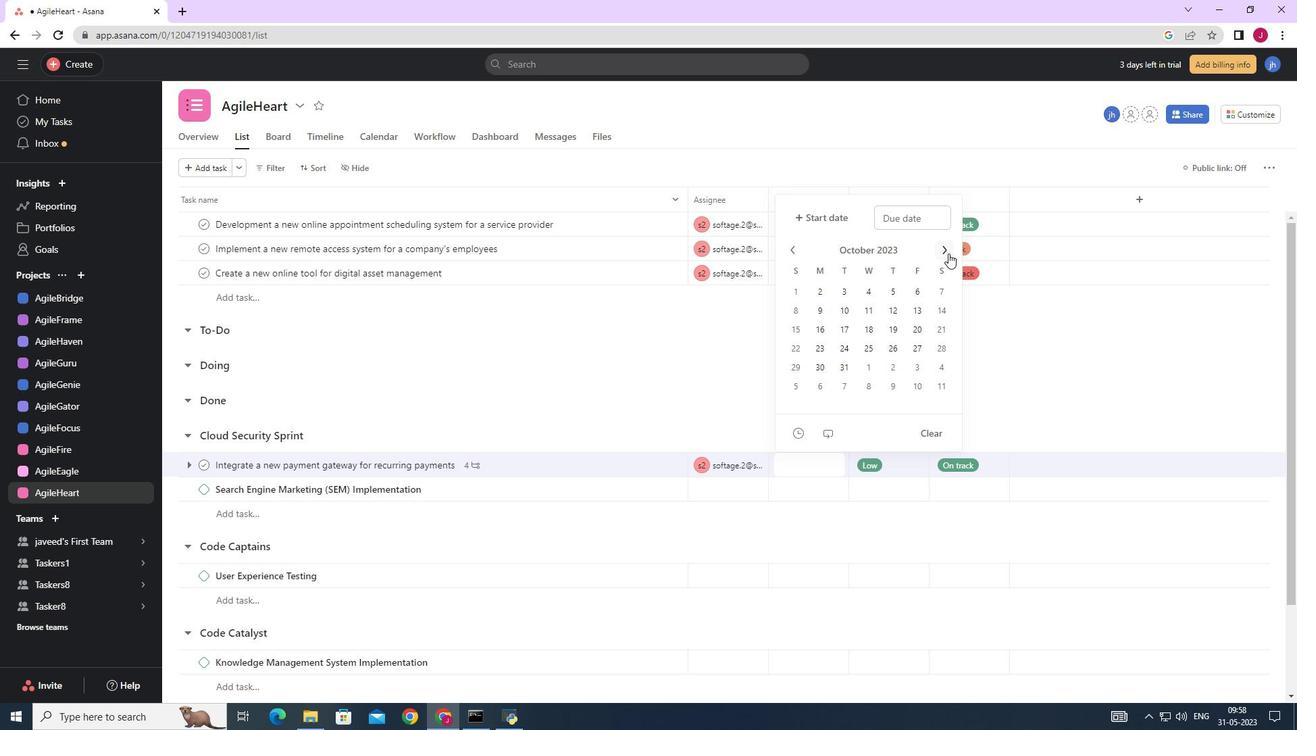 
Action: Mouse pressed left at (949, 253)
Screenshot: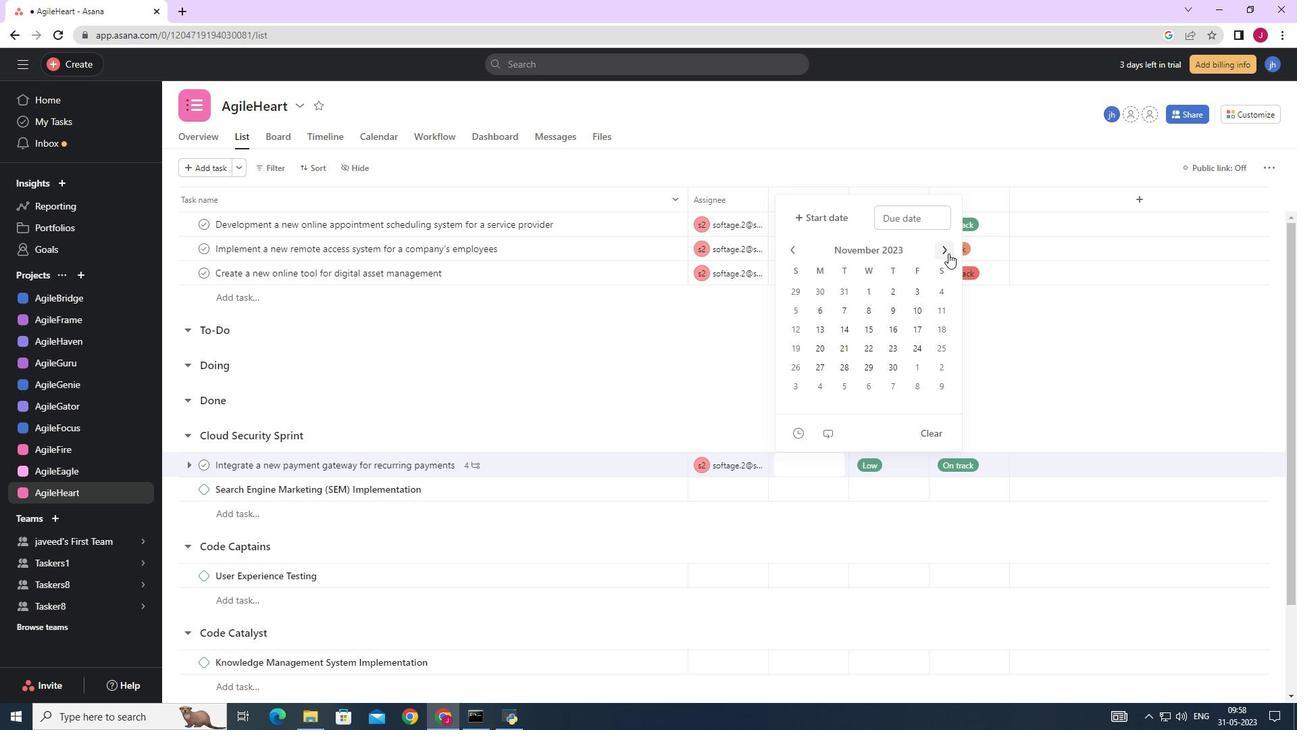 
Action: Mouse pressed left at (949, 253)
Screenshot: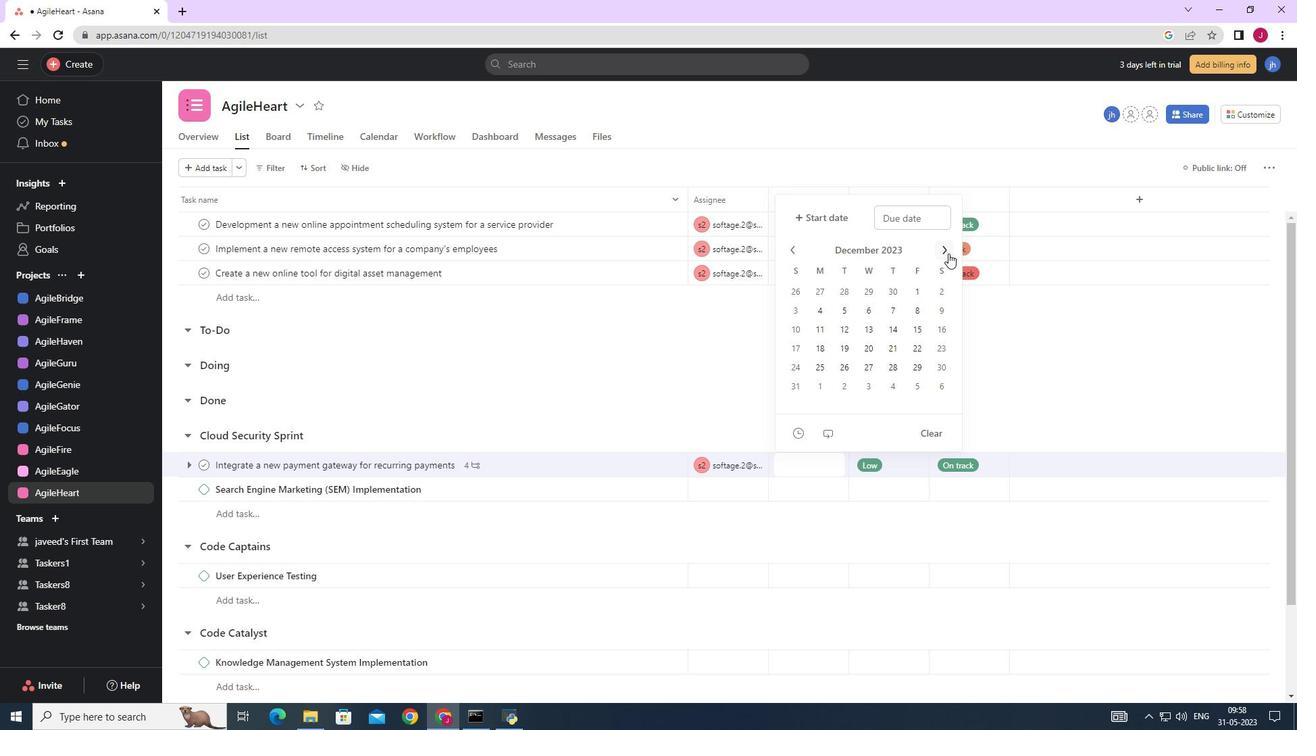 
Action: Mouse pressed left at (949, 253)
Screenshot: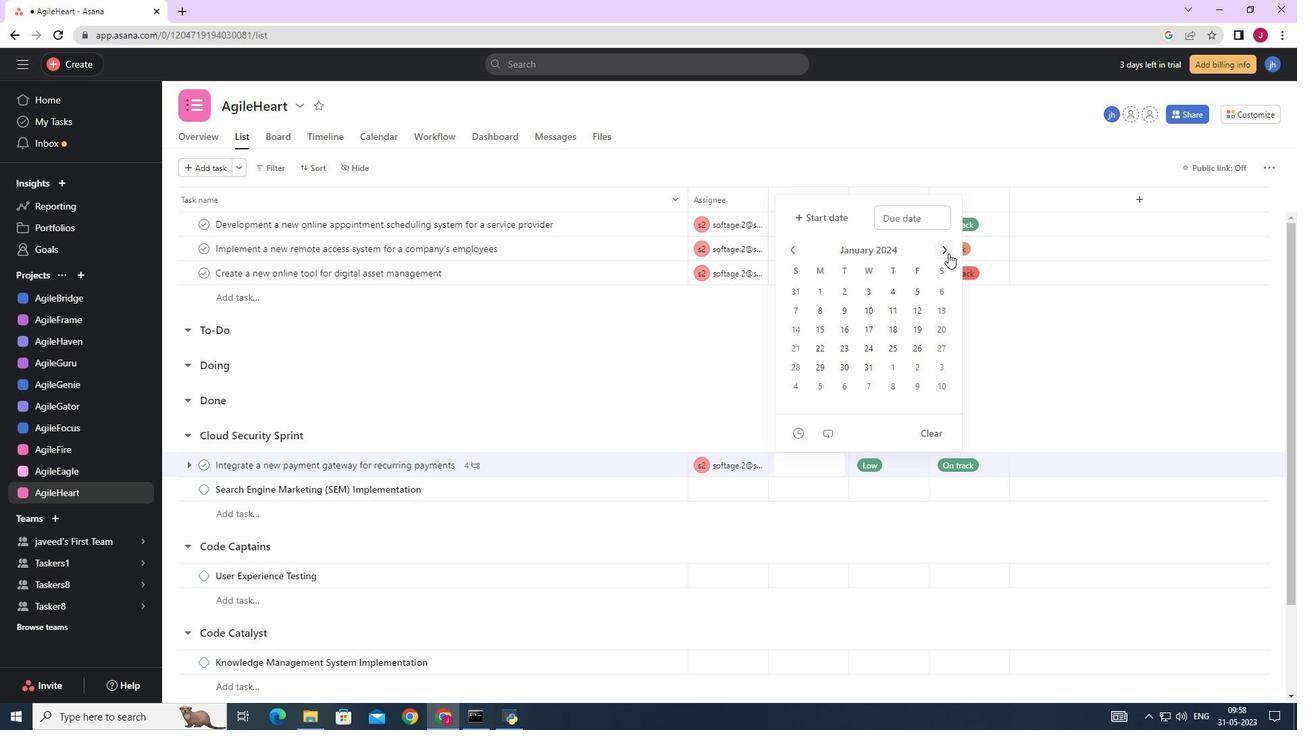 
Action: Mouse moved to (945, 287)
Screenshot: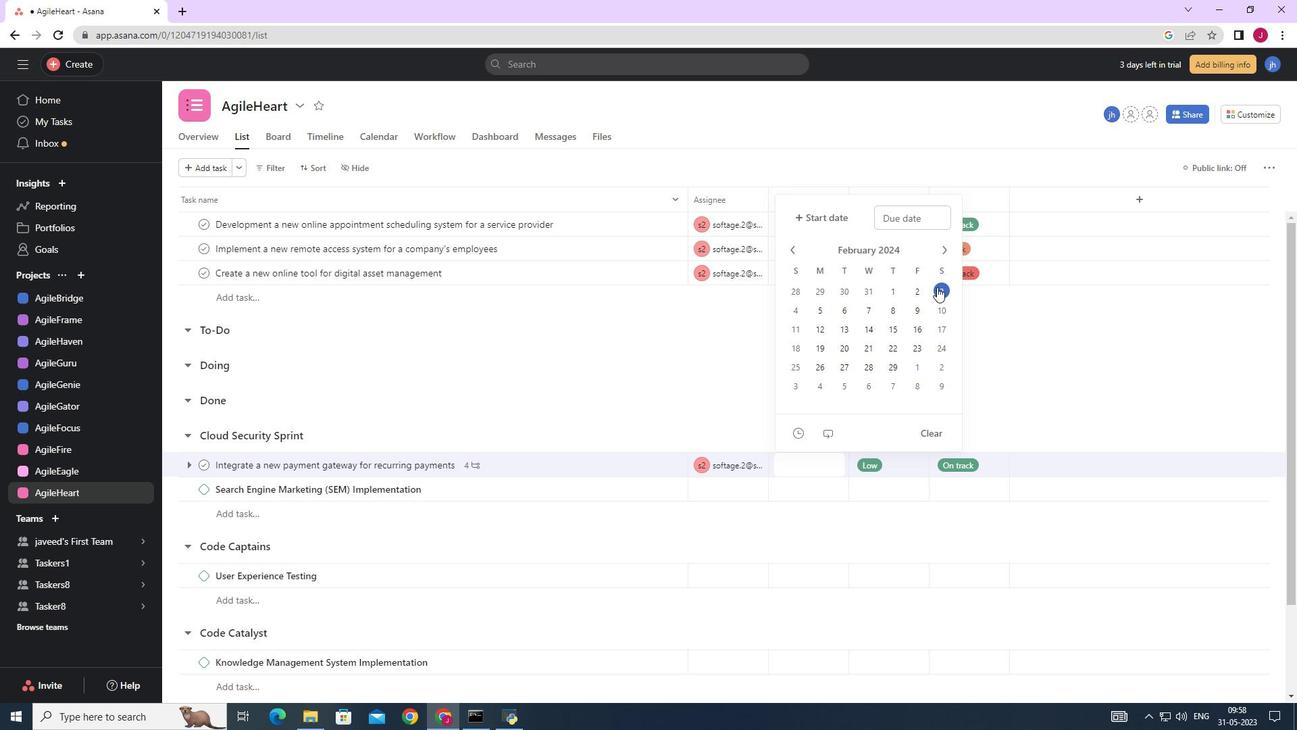 
Action: Mouse pressed left at (945, 287)
Screenshot: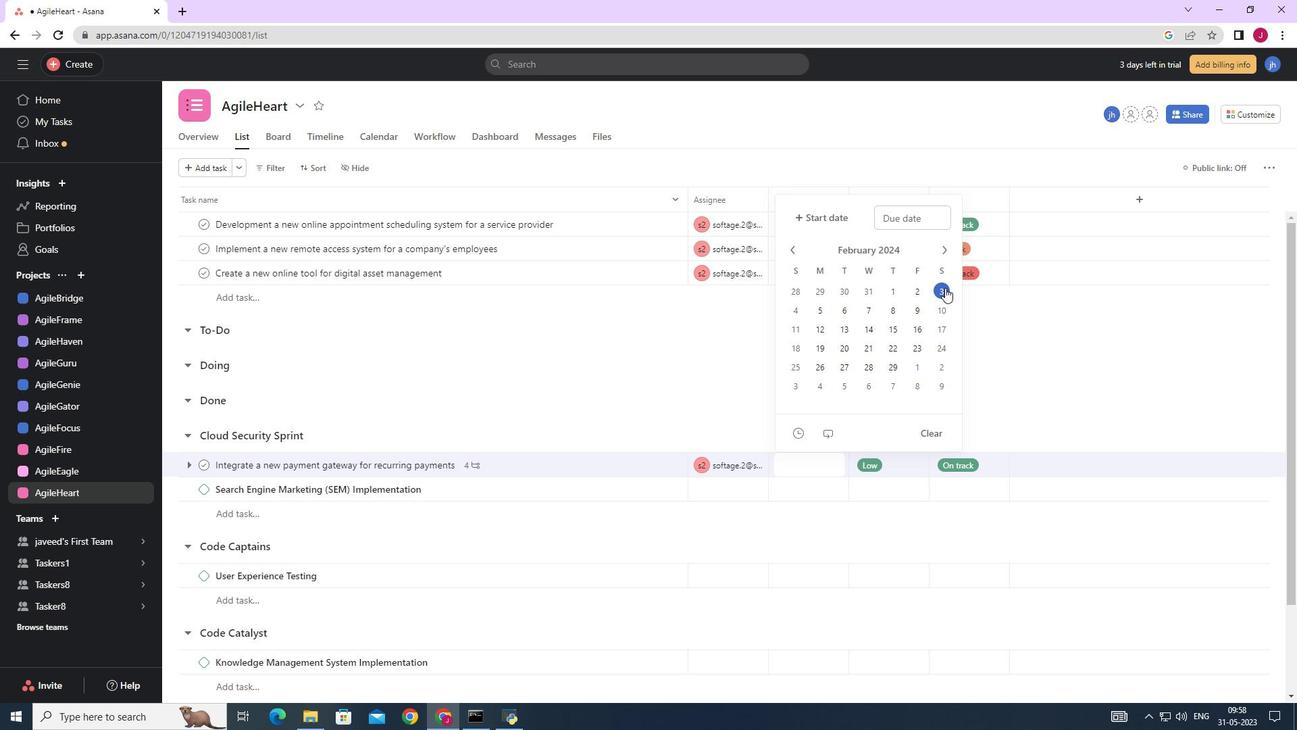 
Action: Mouse moved to (1055, 351)
Screenshot: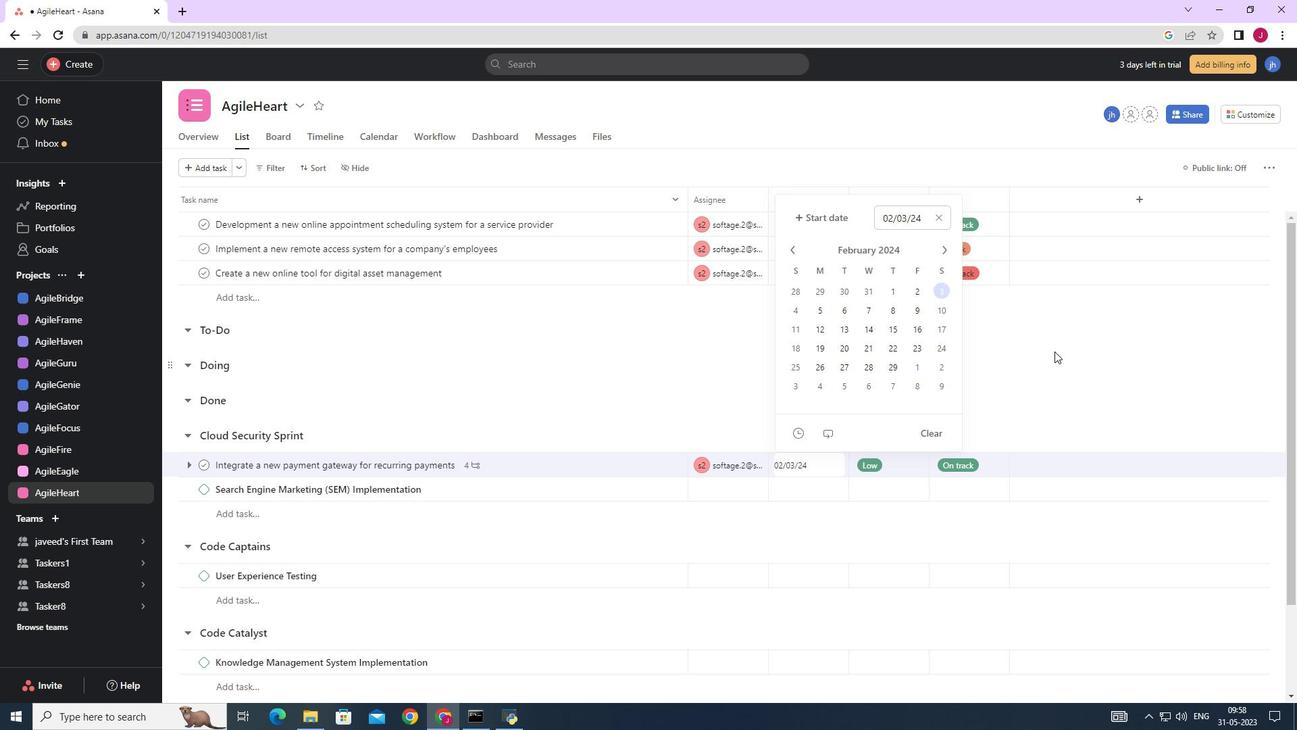 
Action: Mouse pressed left at (1055, 351)
Screenshot: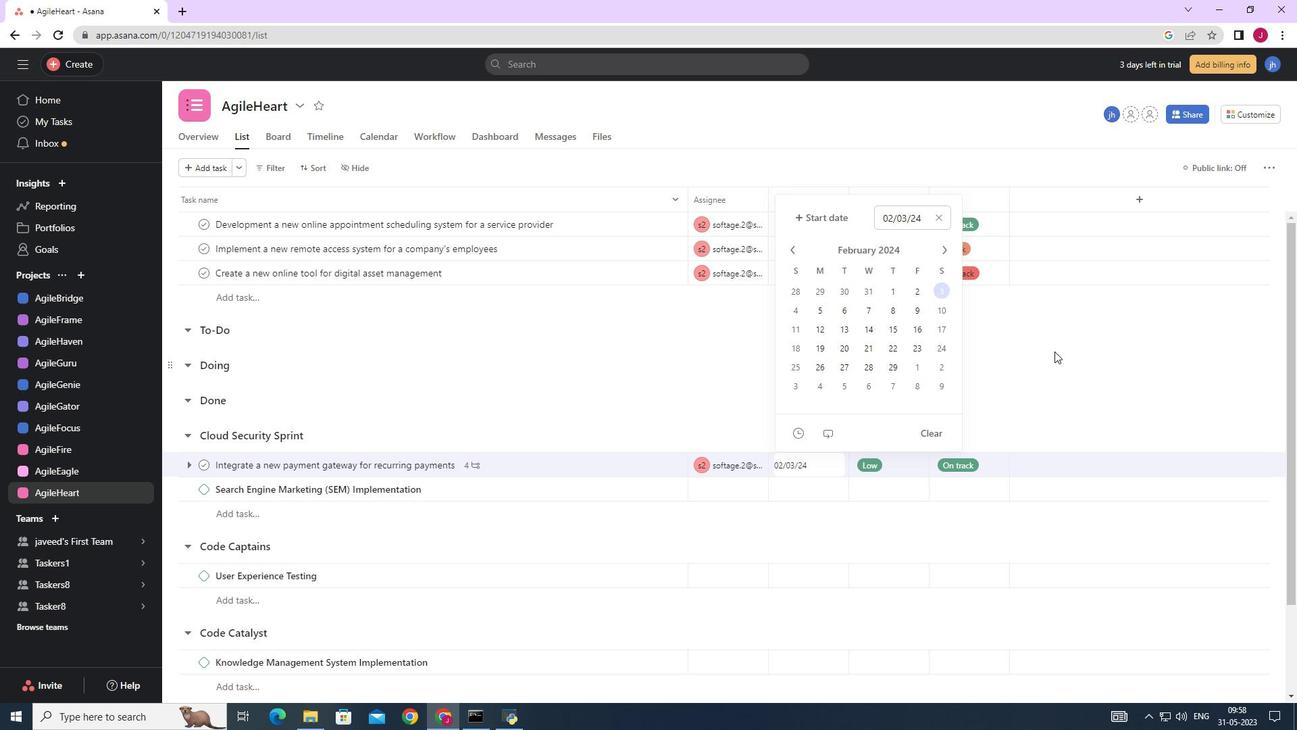 
Action: Mouse moved to (1055, 351)
Screenshot: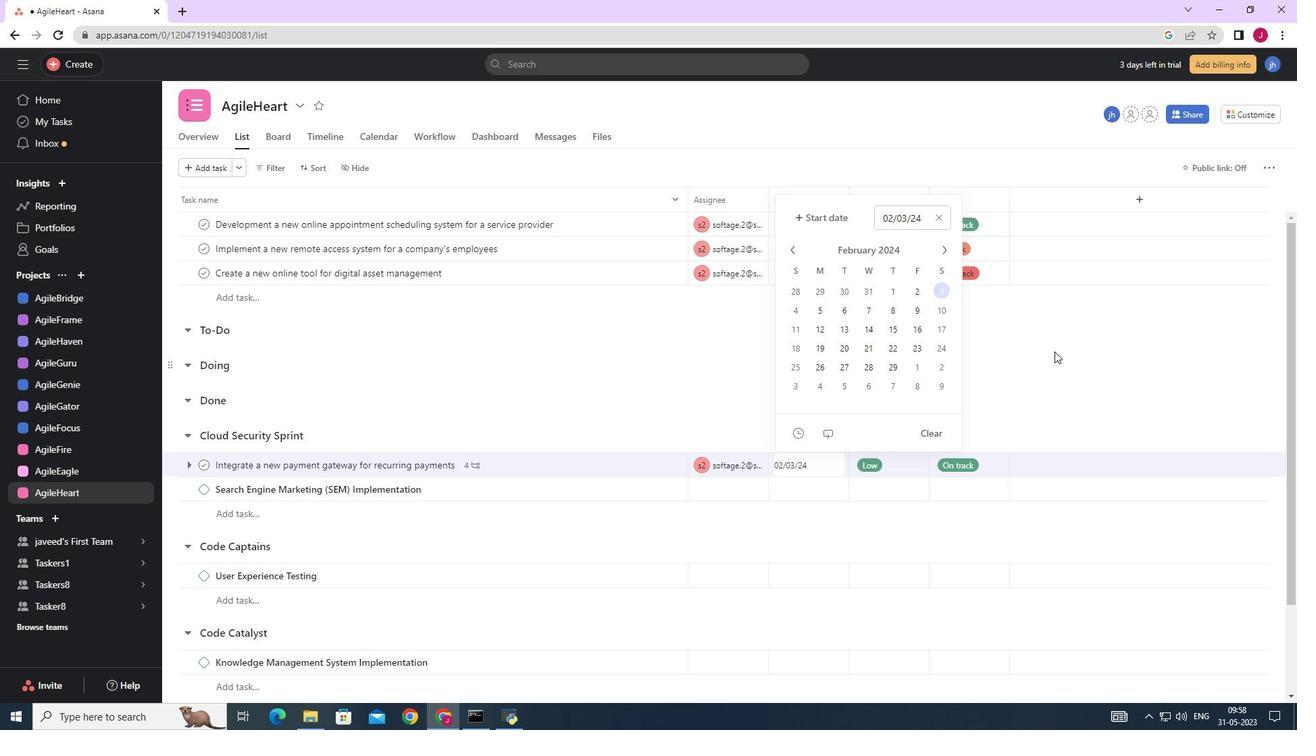 
